 Task: Look for space in Victoriaville, Canada from 1st June, 2023 to 9th June, 2023 for 4 adults in price range Rs.6000 to Rs.12000. Place can be entire place with 2 bedrooms having 2 beds and 2 bathrooms. Property type can be house, flat, guest house. Booking option can be shelf check-in. Required host language is English.
Action: Mouse moved to (389, 78)
Screenshot: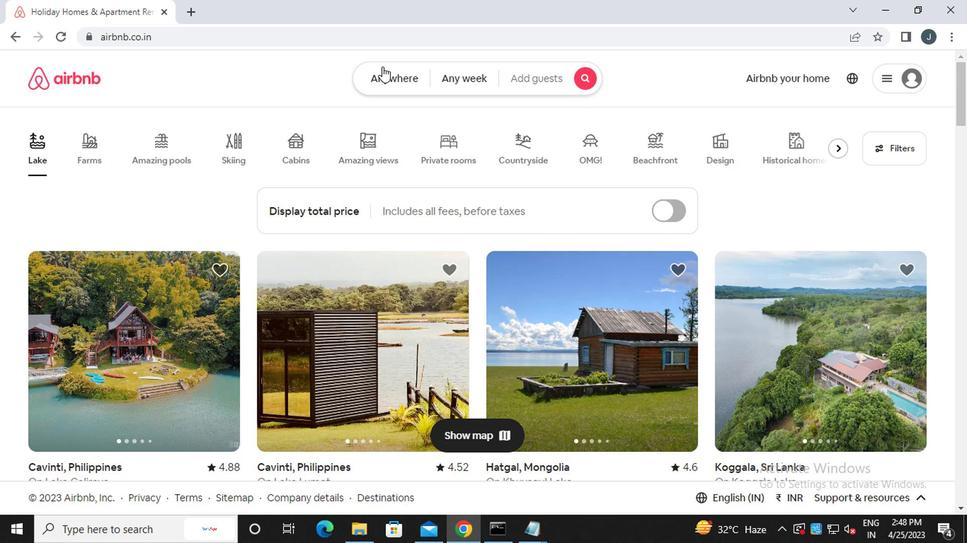 
Action: Mouse pressed left at (389, 78)
Screenshot: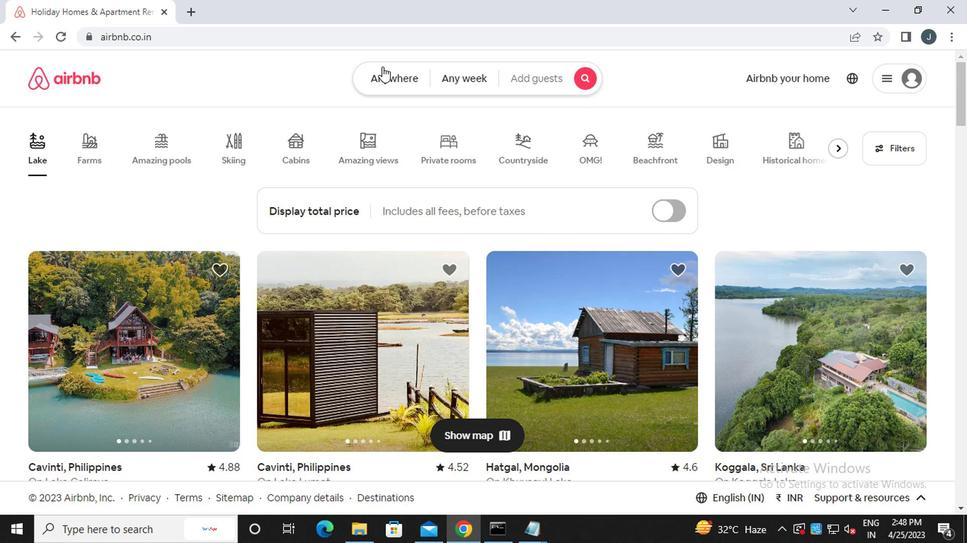 
Action: Mouse moved to (243, 136)
Screenshot: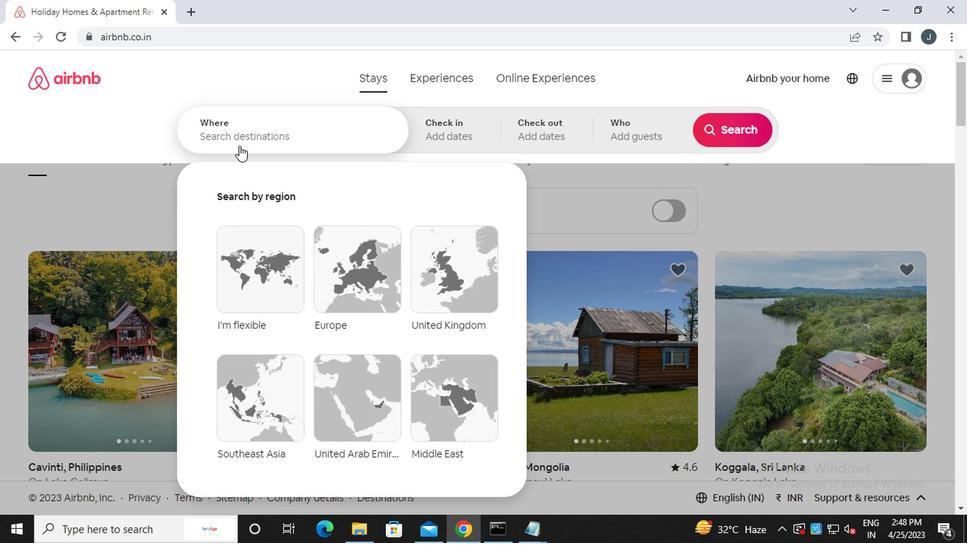 
Action: Mouse pressed left at (243, 136)
Screenshot: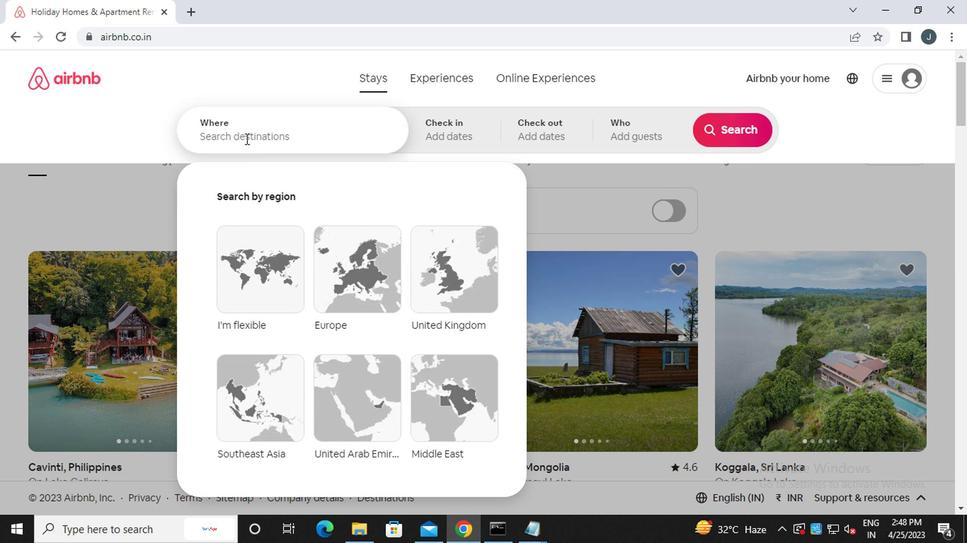 
Action: Key pressed v<Key.caps_lock>c<Key.backspace>ictoriaville,<Key.caps_lock>c<Key.caps_lock>anada
Screenshot: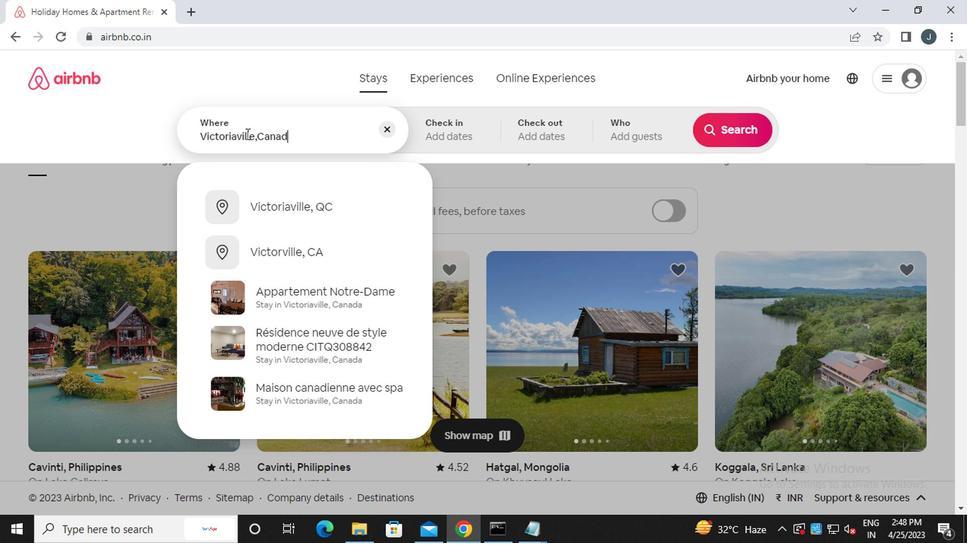 
Action: Mouse moved to (463, 139)
Screenshot: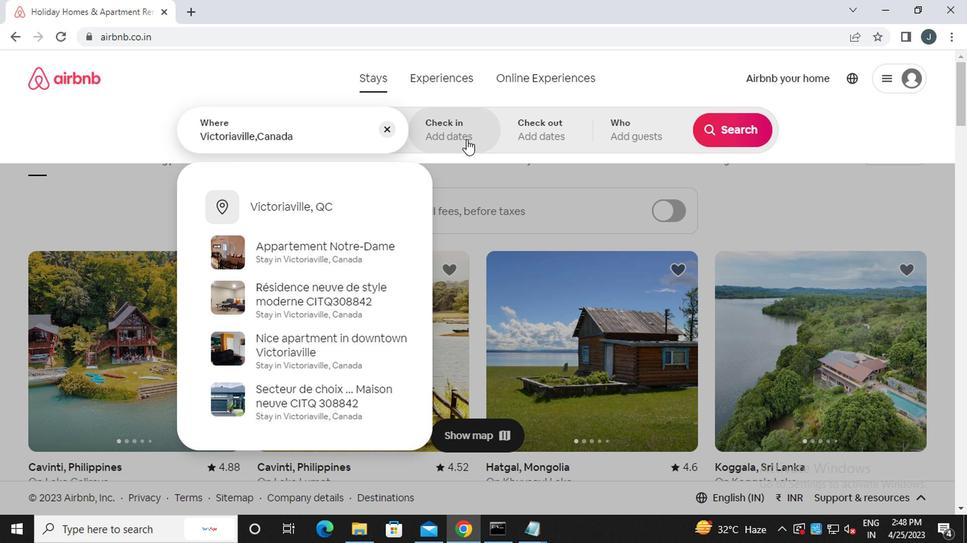 
Action: Mouse pressed left at (463, 139)
Screenshot: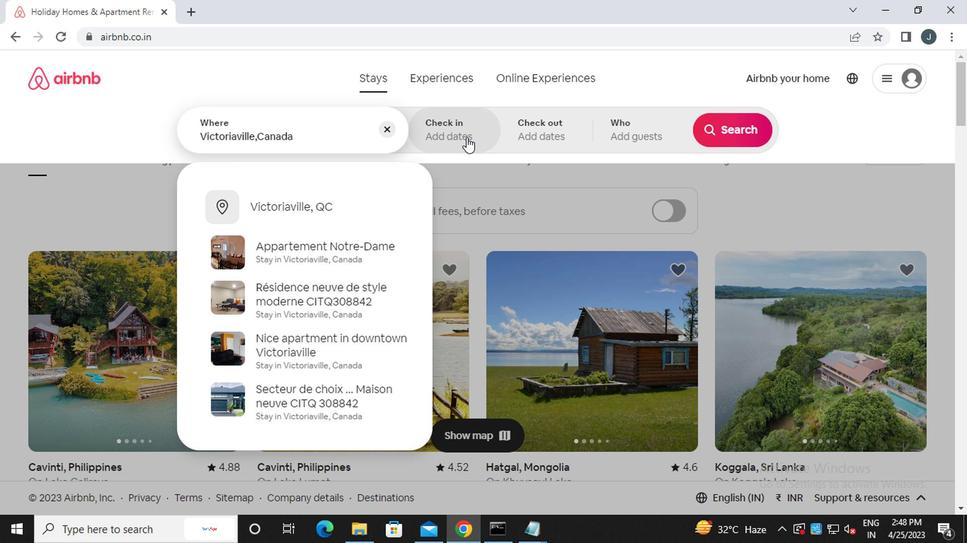 
Action: Mouse moved to (724, 243)
Screenshot: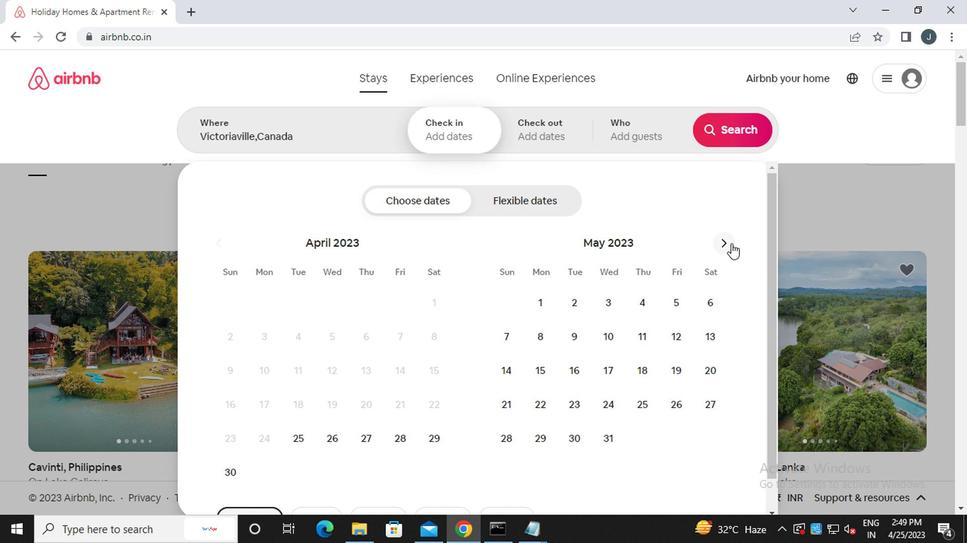 
Action: Mouse pressed left at (724, 243)
Screenshot: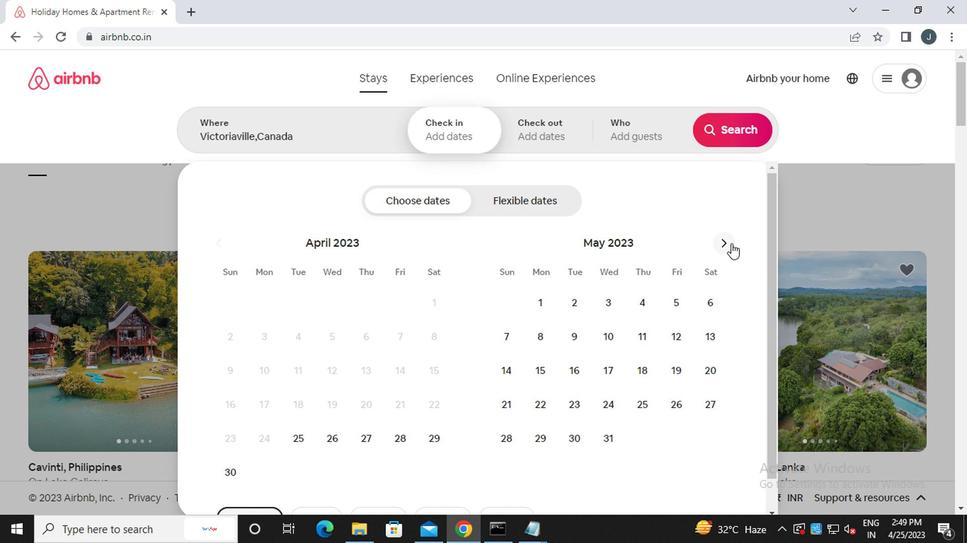 
Action: Mouse moved to (646, 296)
Screenshot: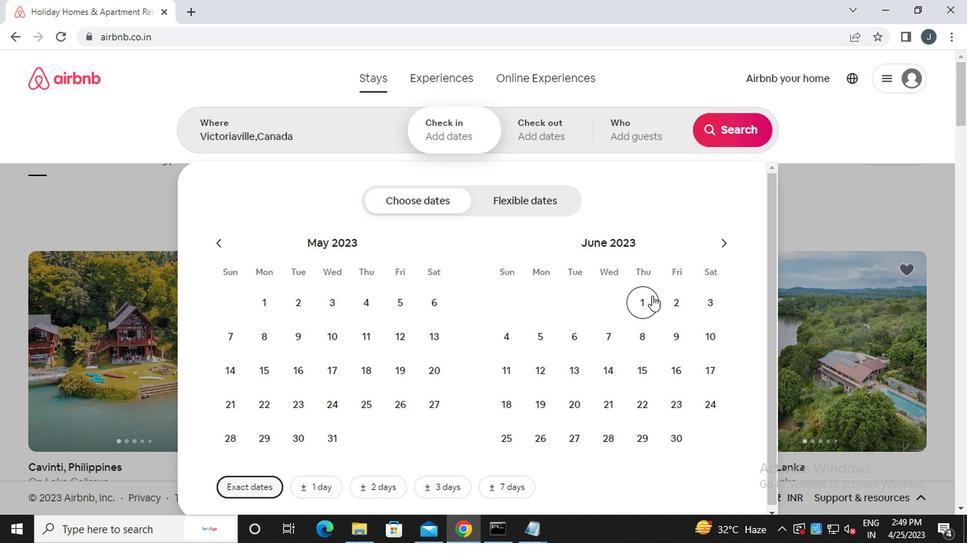
Action: Mouse pressed left at (646, 296)
Screenshot: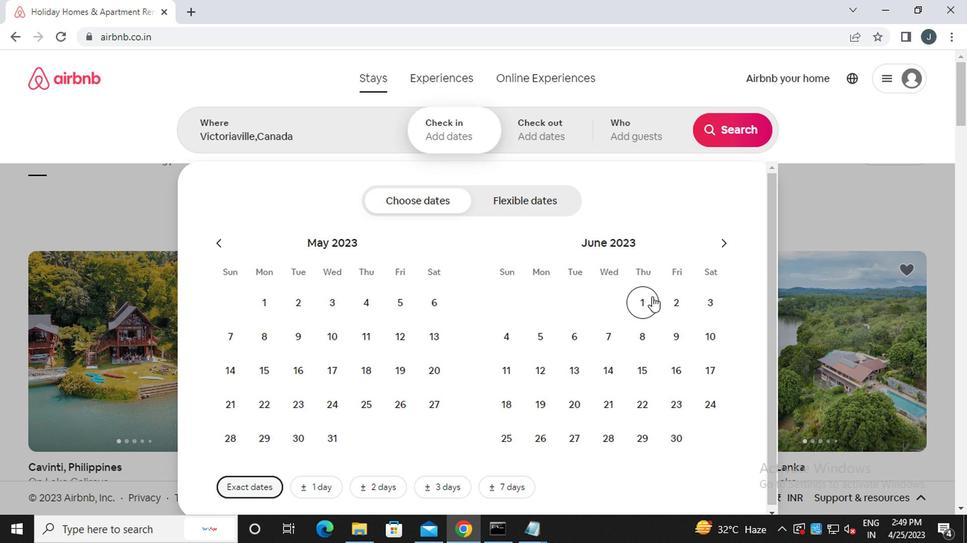
Action: Mouse moved to (673, 325)
Screenshot: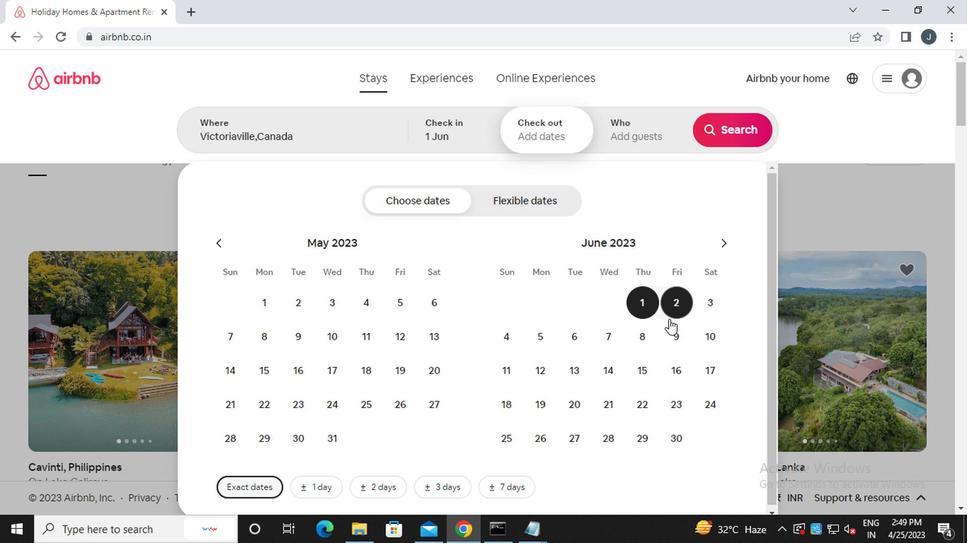 
Action: Mouse pressed left at (673, 325)
Screenshot: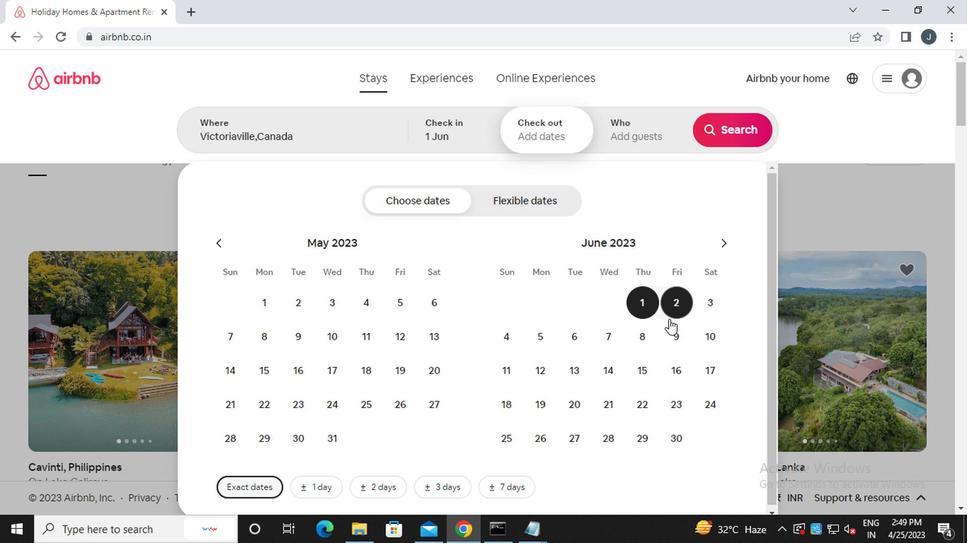 
Action: Mouse moved to (633, 135)
Screenshot: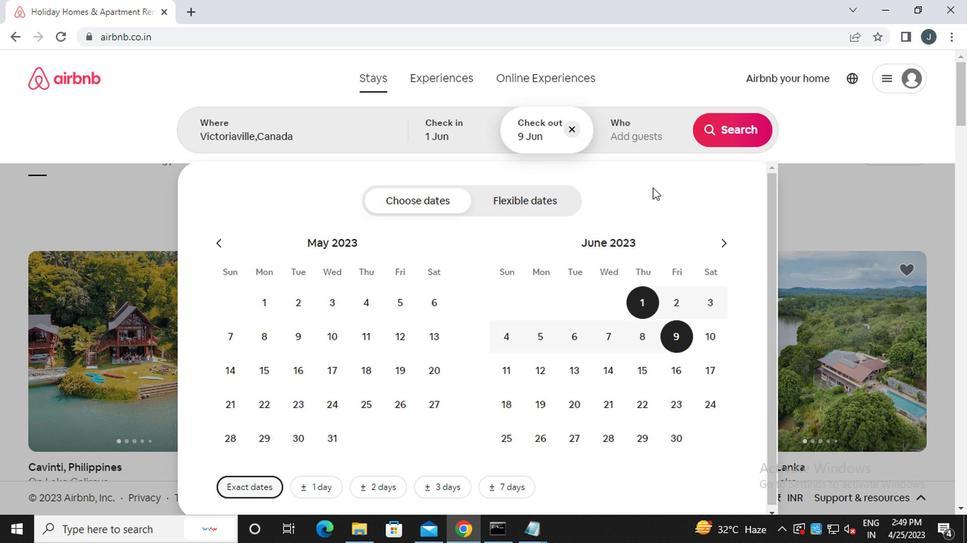 
Action: Mouse pressed left at (633, 135)
Screenshot: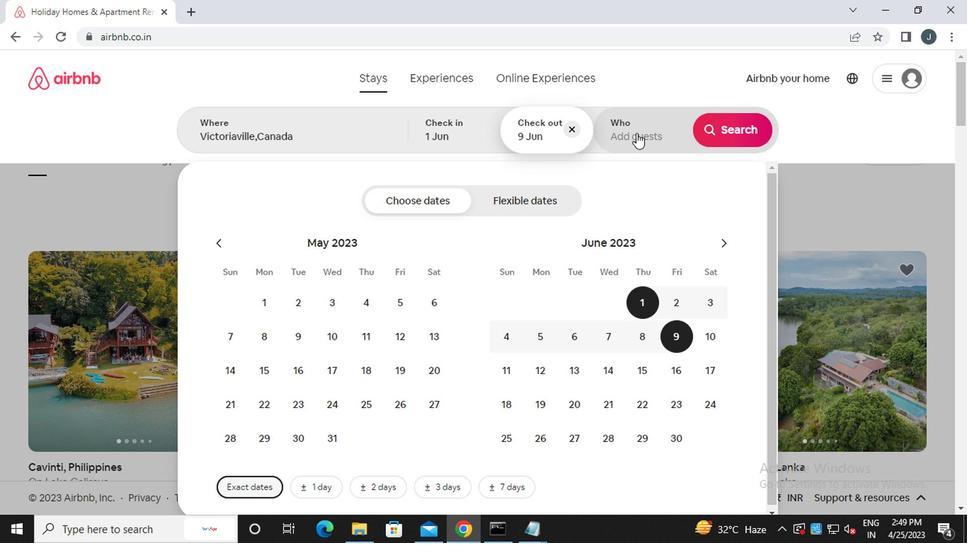 
Action: Mouse moved to (731, 203)
Screenshot: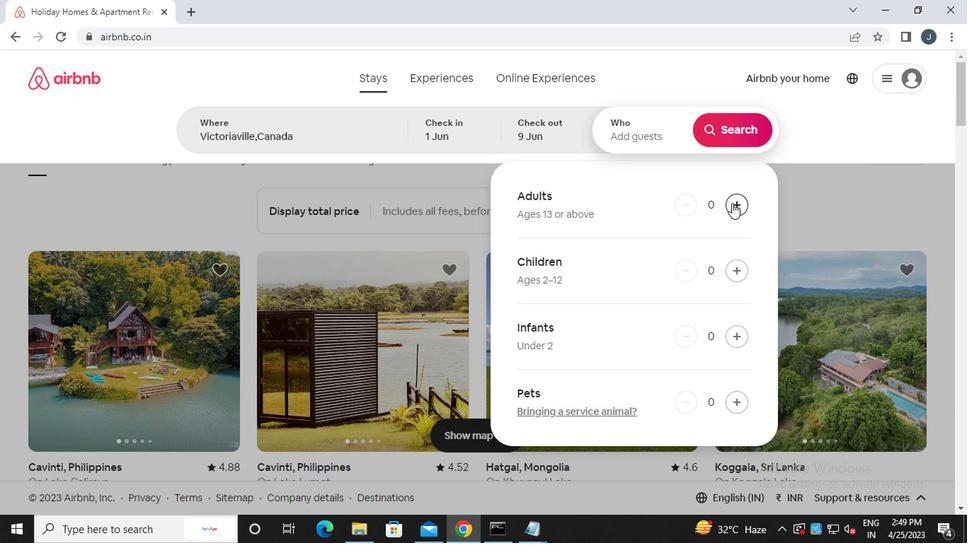 
Action: Mouse pressed left at (731, 203)
Screenshot: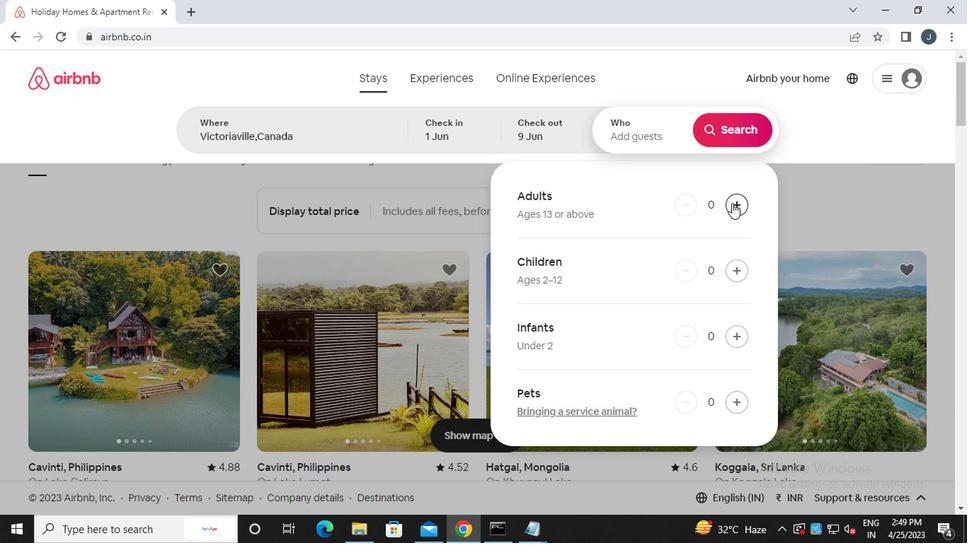 
Action: Mouse pressed left at (731, 203)
Screenshot: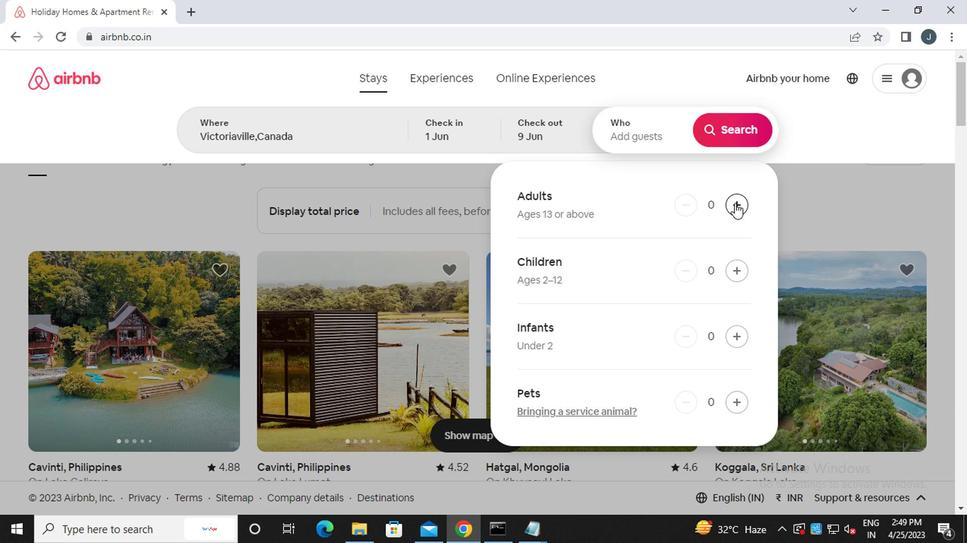 
Action: Mouse pressed left at (731, 203)
Screenshot: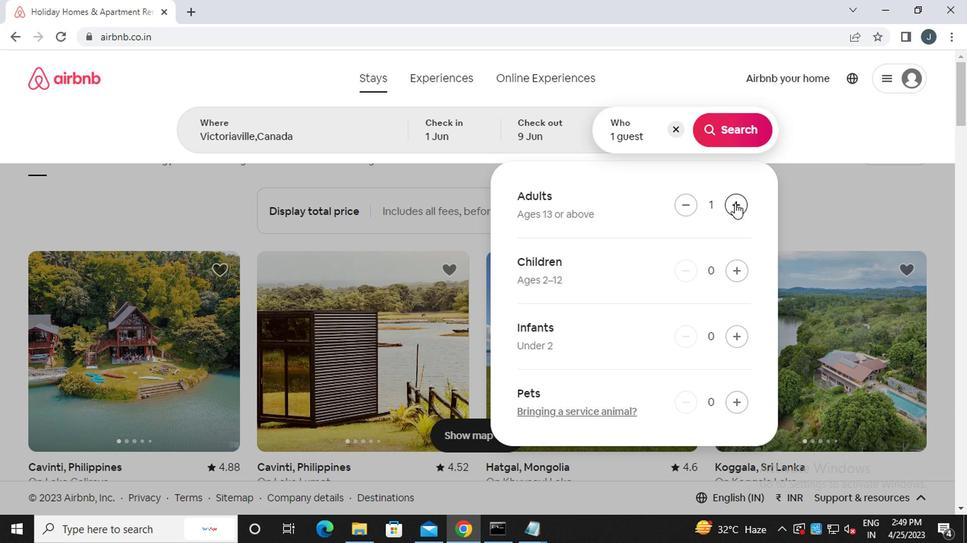 
Action: Mouse moved to (732, 203)
Screenshot: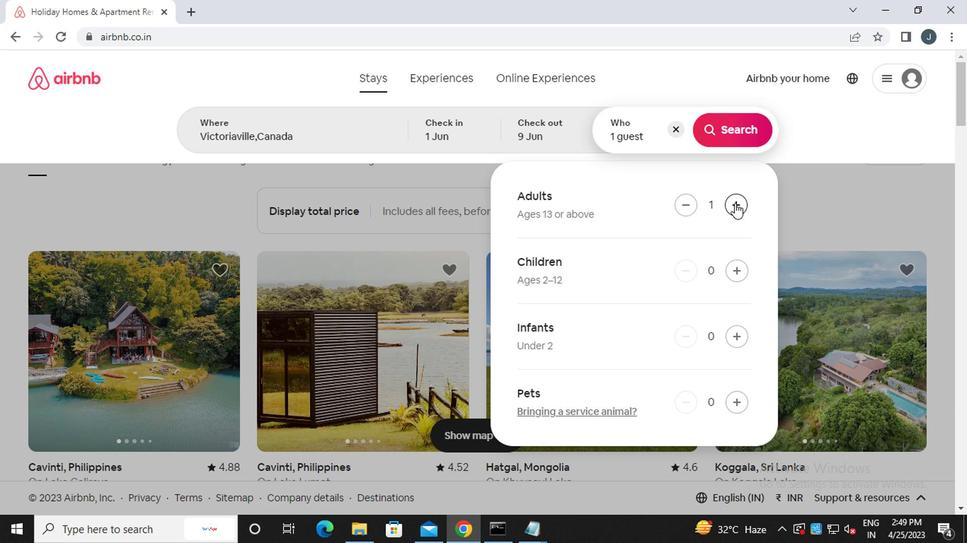 
Action: Mouse pressed left at (732, 203)
Screenshot: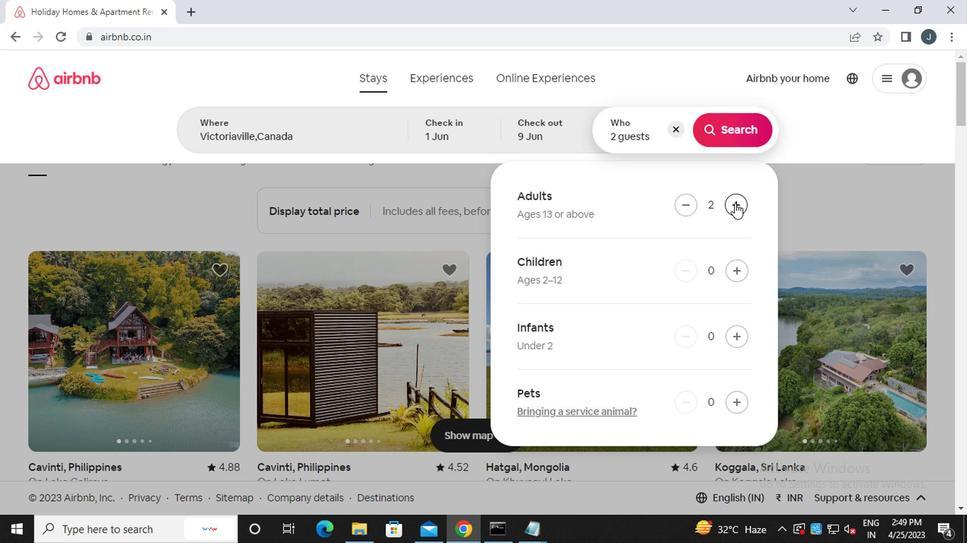 
Action: Mouse moved to (737, 137)
Screenshot: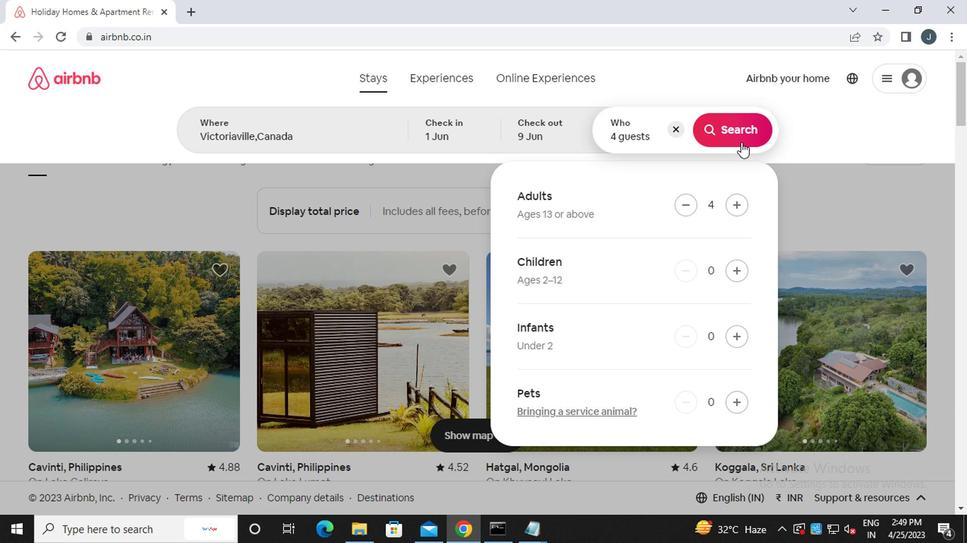 
Action: Mouse pressed left at (737, 137)
Screenshot: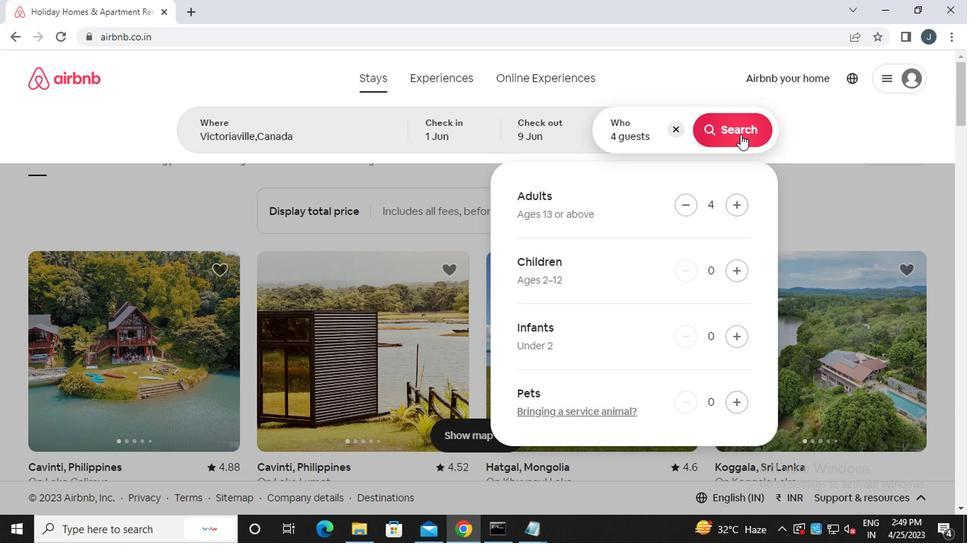 
Action: Mouse moved to (912, 132)
Screenshot: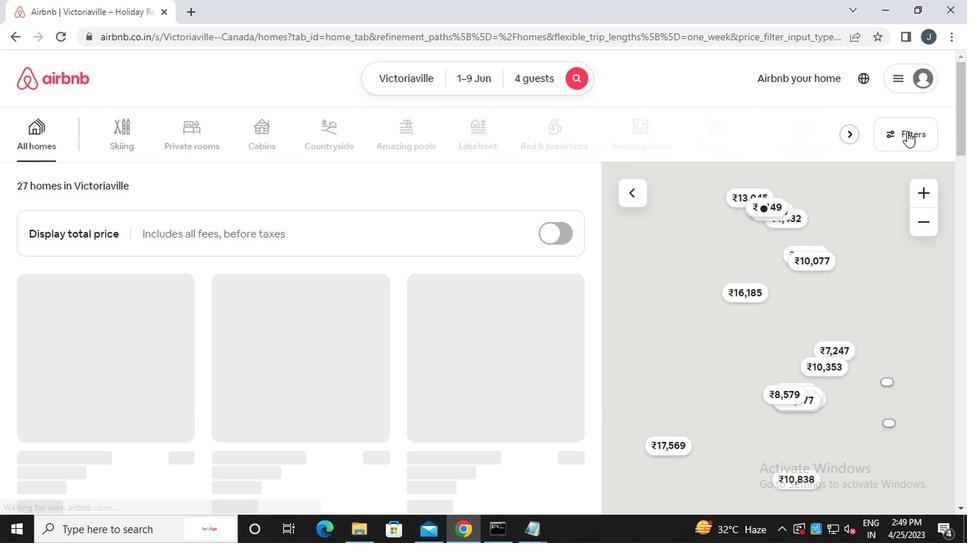 
Action: Mouse pressed left at (912, 132)
Screenshot: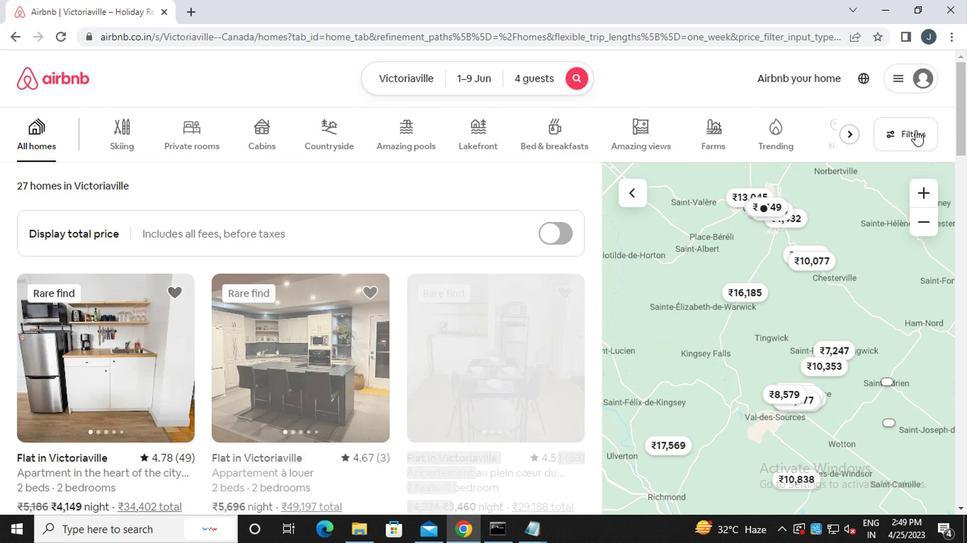 
Action: Mouse moved to (323, 308)
Screenshot: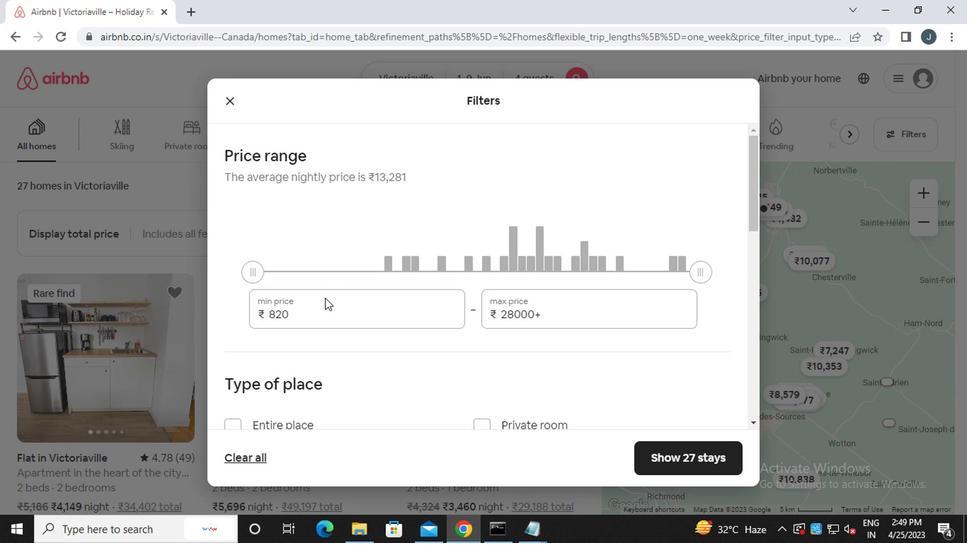 
Action: Mouse pressed left at (323, 308)
Screenshot: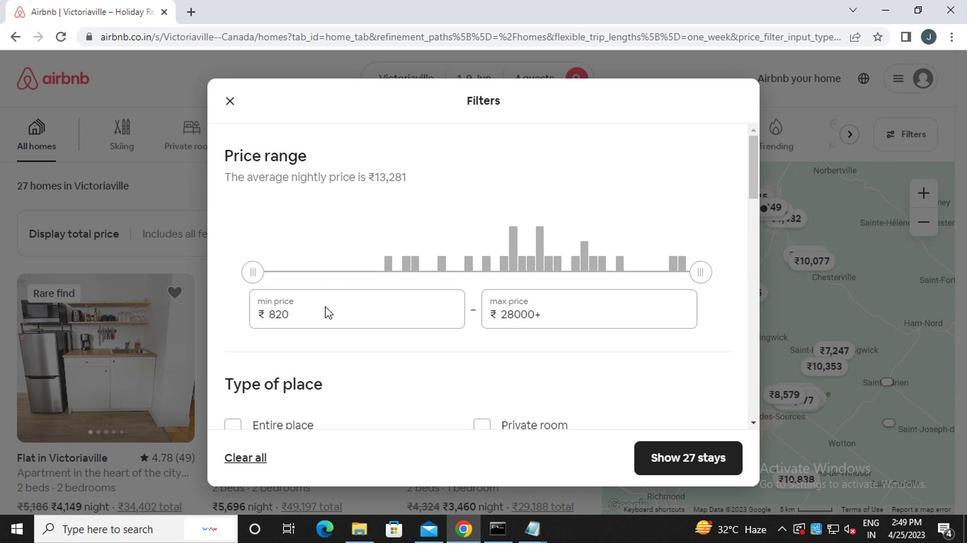
Action: Mouse moved to (315, 295)
Screenshot: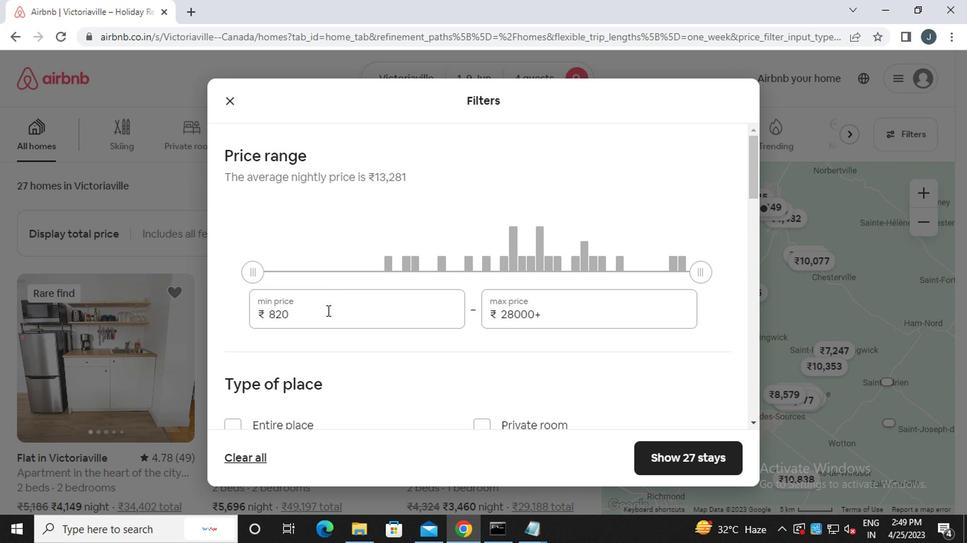 
Action: Key pressed <Key.backspace><Key.backspace><Key.backspace><<102>><<96>><<96>><<96>>
Screenshot: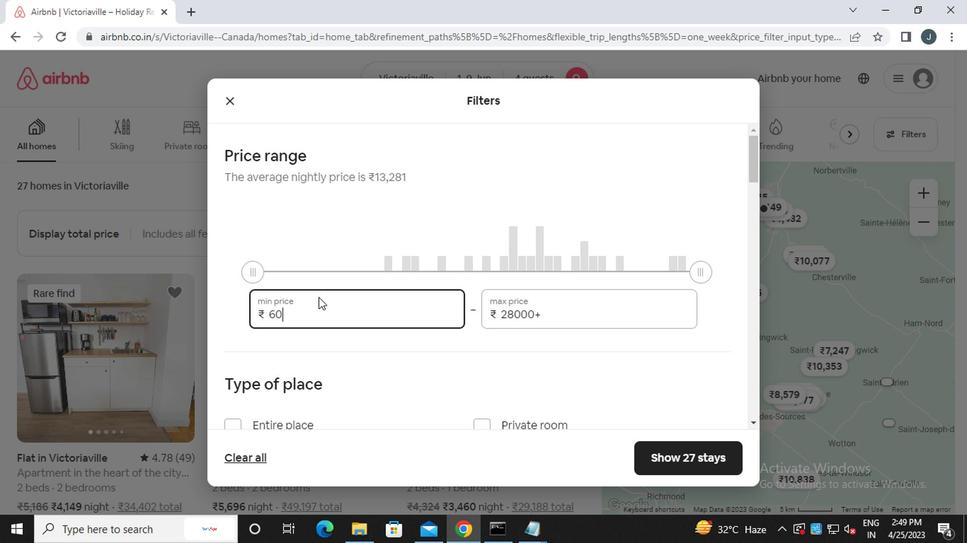 
Action: Mouse moved to (569, 315)
Screenshot: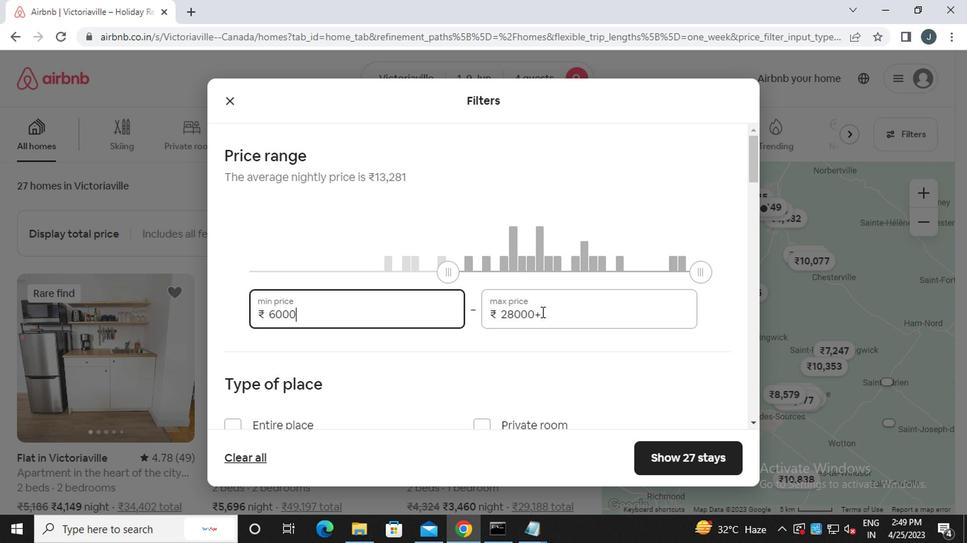 
Action: Mouse pressed left at (569, 315)
Screenshot: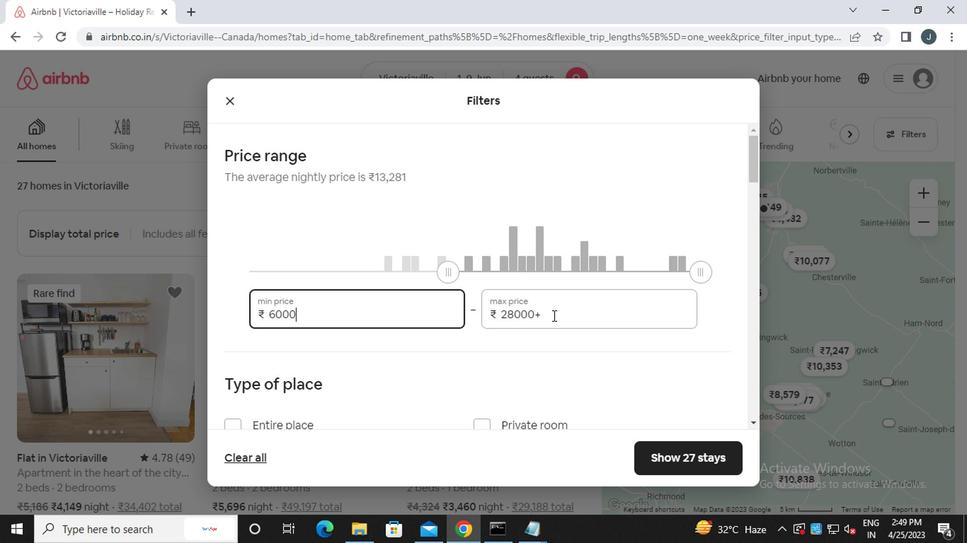 
Action: Mouse moved to (556, 305)
Screenshot: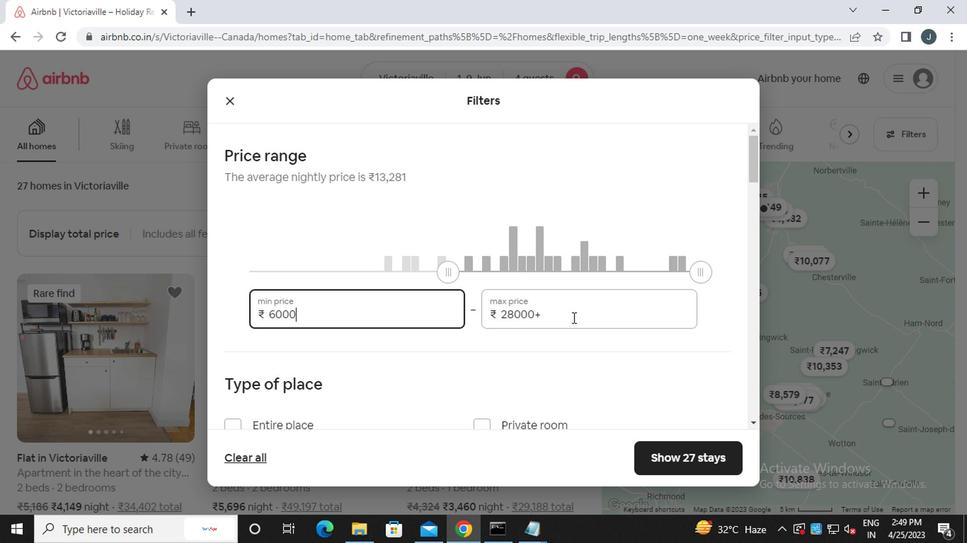 
Action: Key pressed <Key.backspace><Key.backspace><Key.backspace><Key.backspace><Key.backspace><Key.backspace><Key.backspace><Key.backspace><Key.backspace><Key.backspace><<97>><<98>><<96>><<96>><<96>>
Screenshot: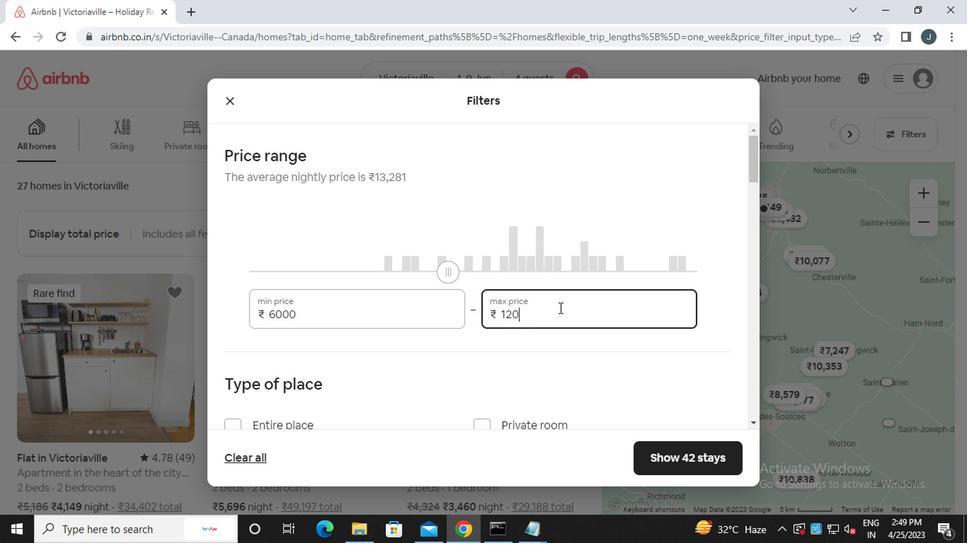 
Action: Mouse moved to (536, 309)
Screenshot: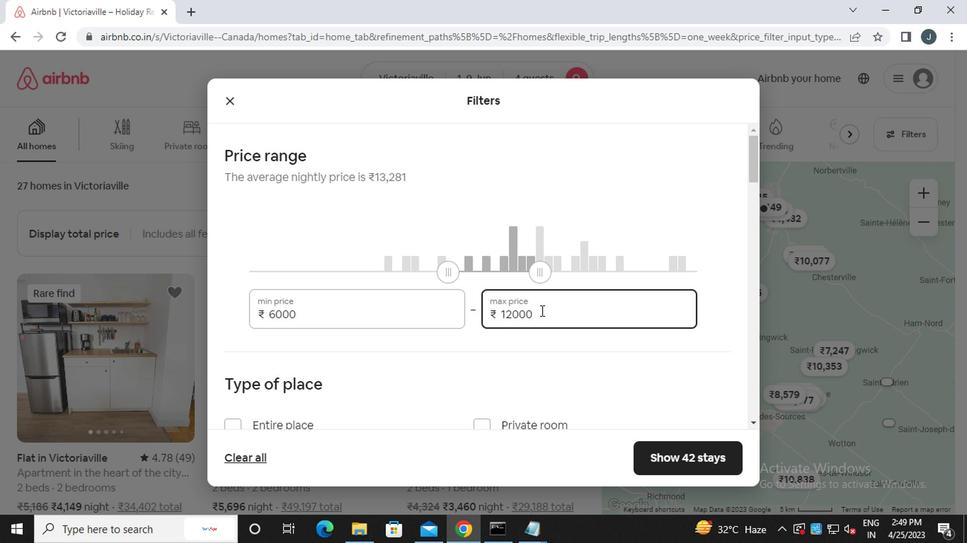 
Action: Mouse scrolled (536, 308) with delta (0, 0)
Screenshot: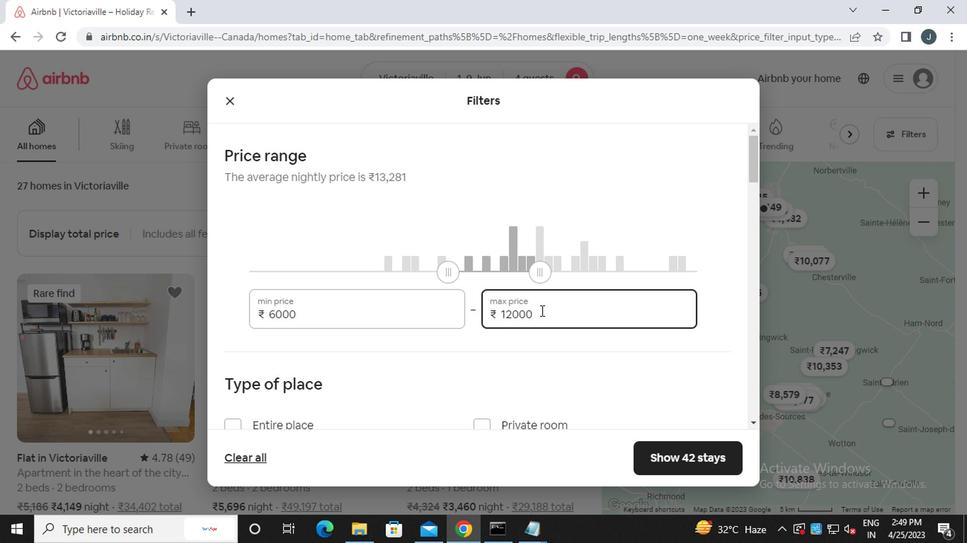 
Action: Mouse moved to (534, 309)
Screenshot: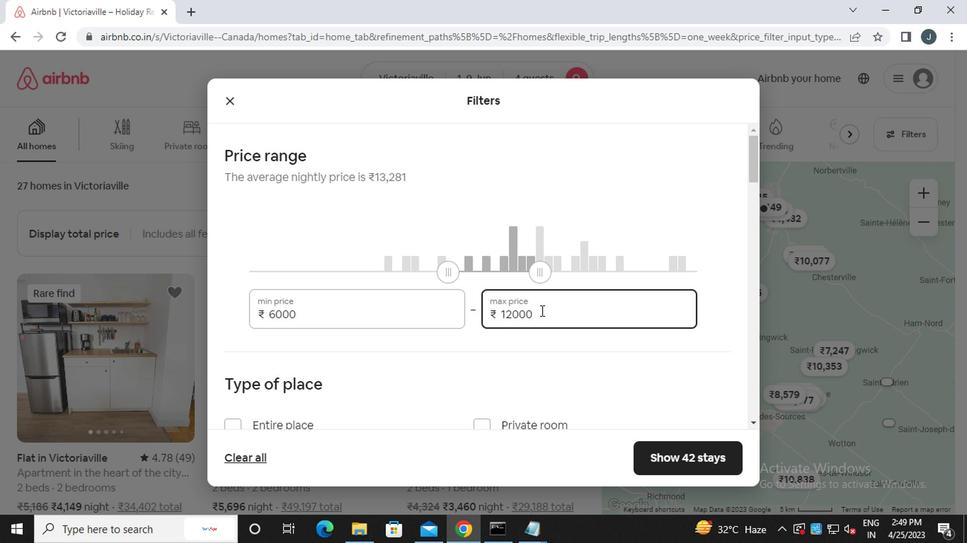 
Action: Mouse scrolled (534, 309) with delta (0, 0)
Screenshot: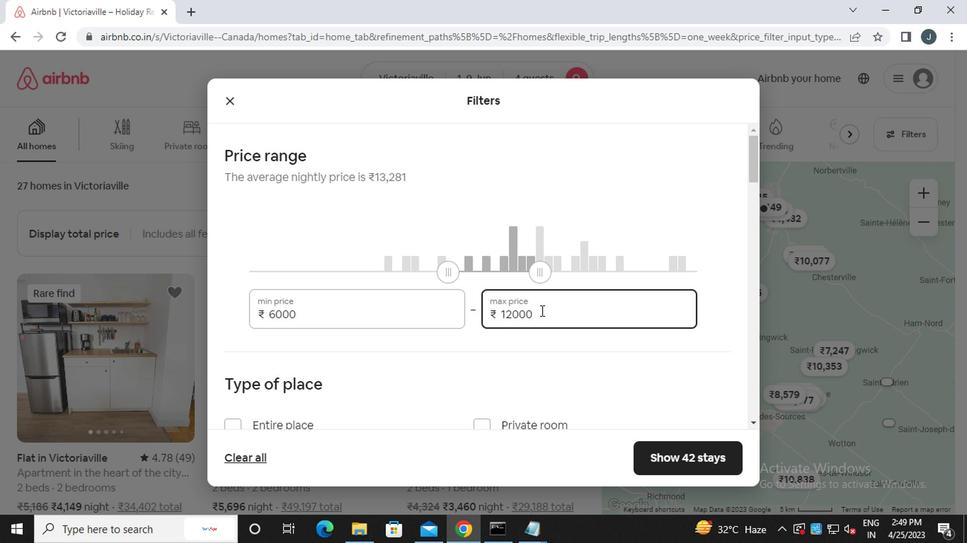 
Action: Mouse moved to (227, 284)
Screenshot: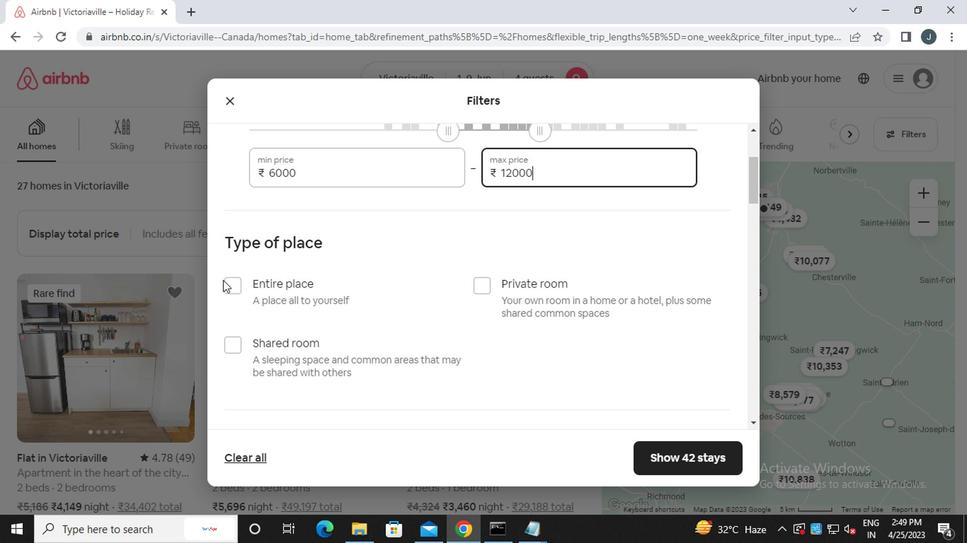 
Action: Mouse pressed left at (227, 284)
Screenshot: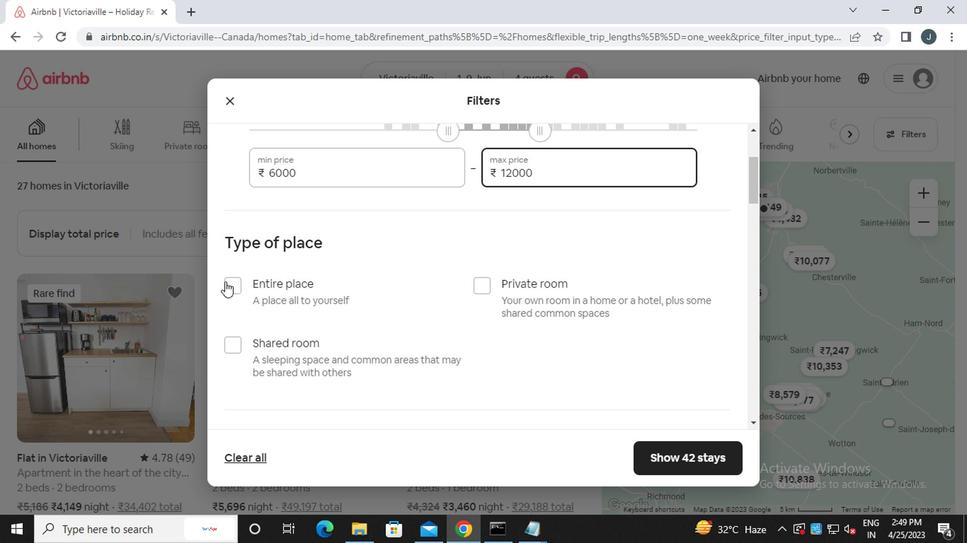 
Action: Mouse moved to (301, 279)
Screenshot: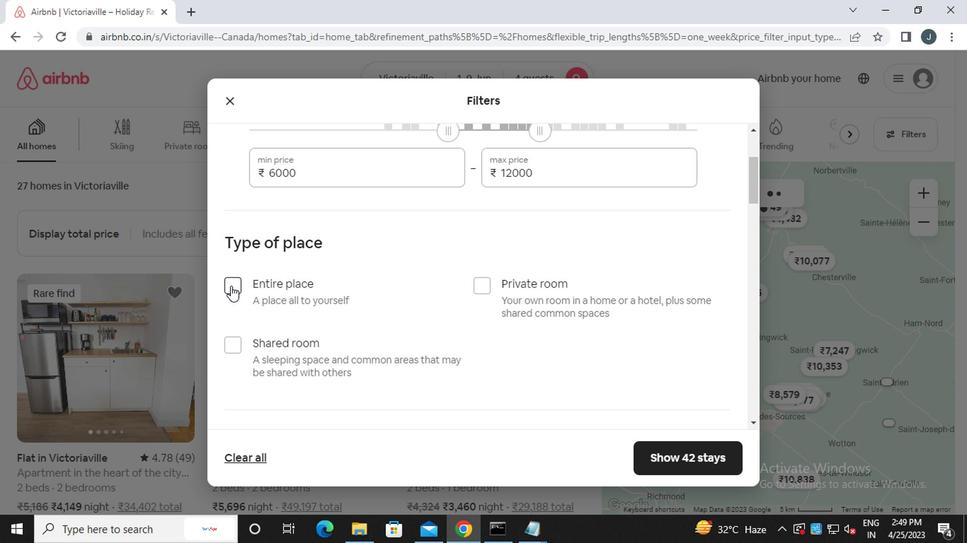 
Action: Mouse scrolled (301, 278) with delta (0, 0)
Screenshot: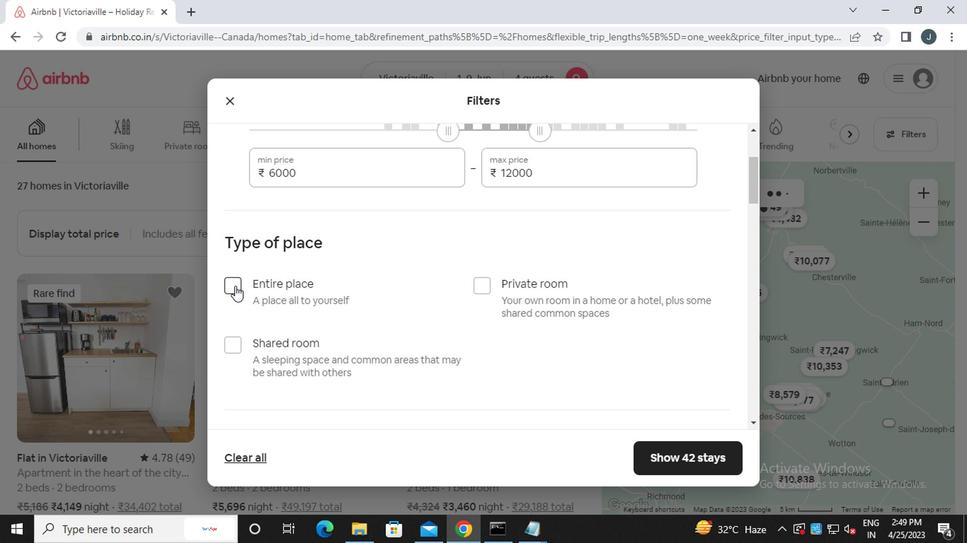 
Action: Mouse scrolled (301, 278) with delta (0, 0)
Screenshot: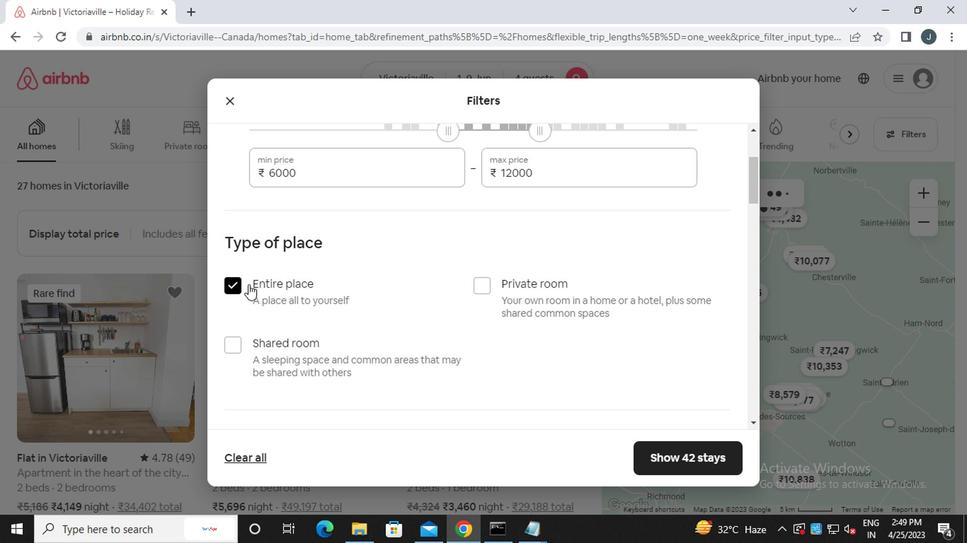 
Action: Mouse scrolled (301, 278) with delta (0, 0)
Screenshot: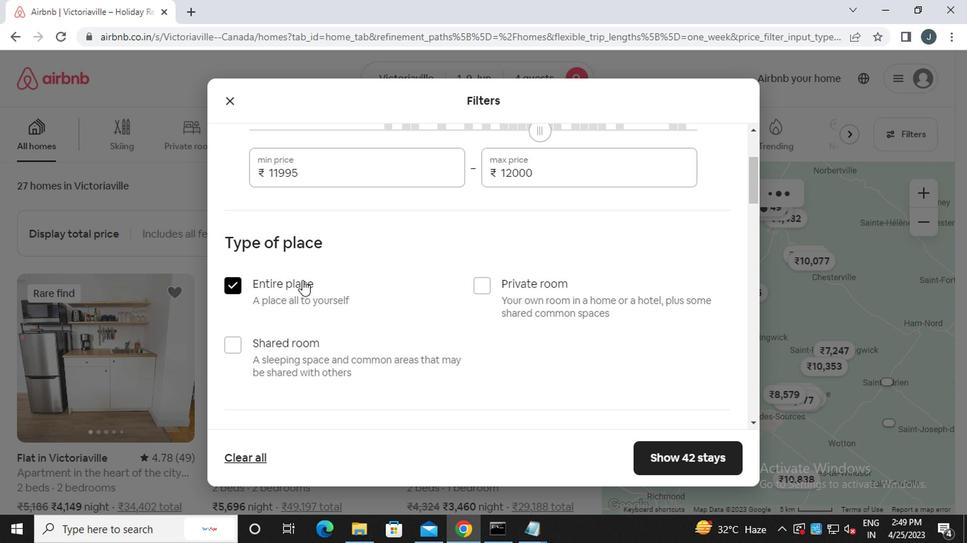 
Action: Mouse scrolled (301, 278) with delta (0, 0)
Screenshot: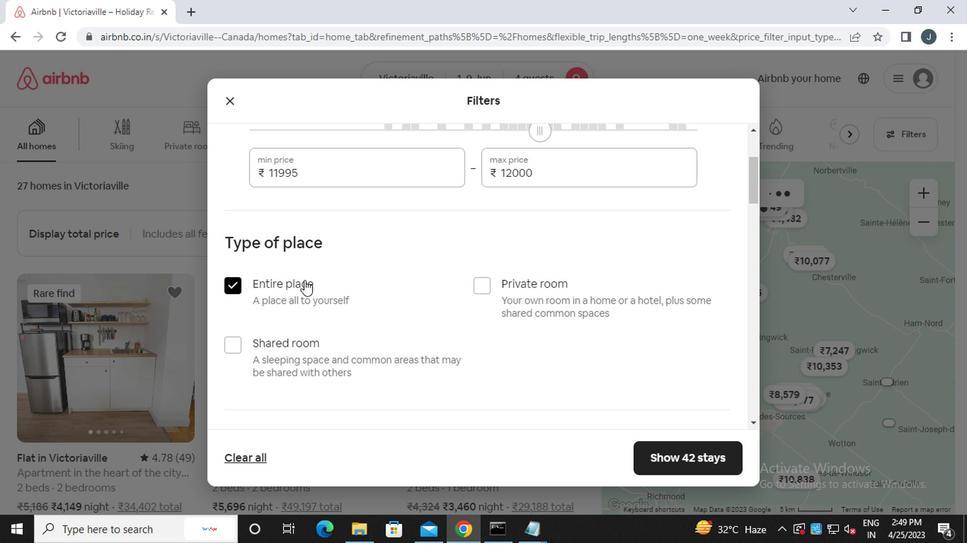 
Action: Mouse moved to (355, 239)
Screenshot: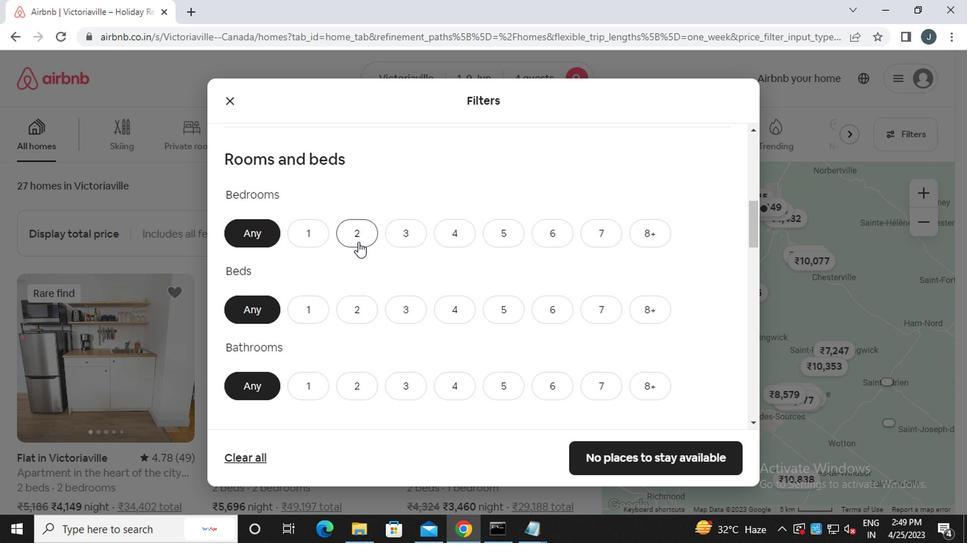 
Action: Mouse pressed left at (355, 239)
Screenshot: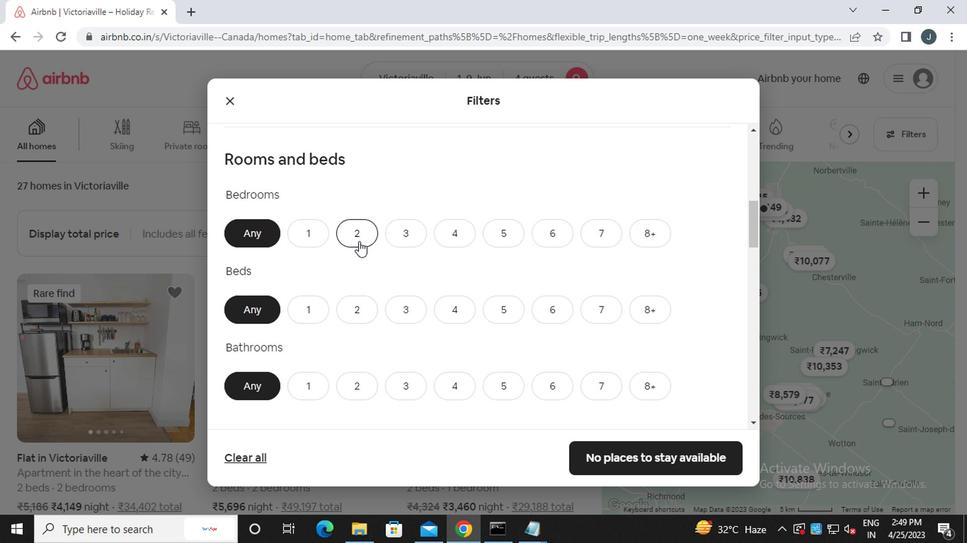 
Action: Mouse moved to (361, 299)
Screenshot: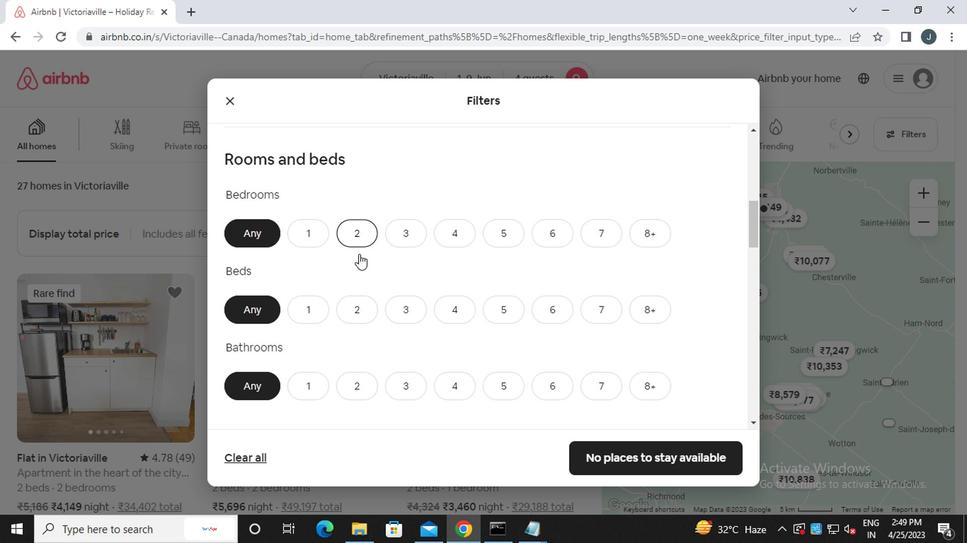 
Action: Mouse pressed left at (361, 299)
Screenshot: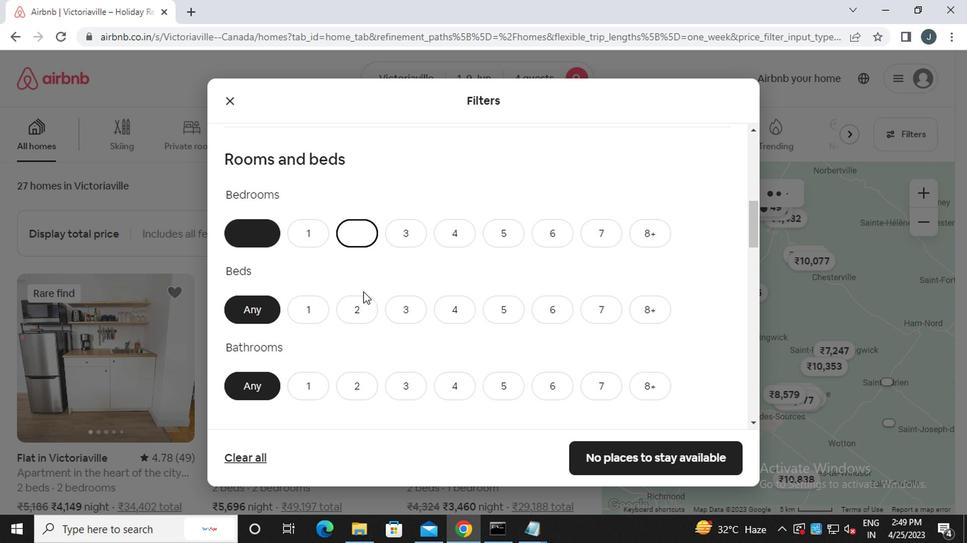
Action: Mouse moved to (357, 369)
Screenshot: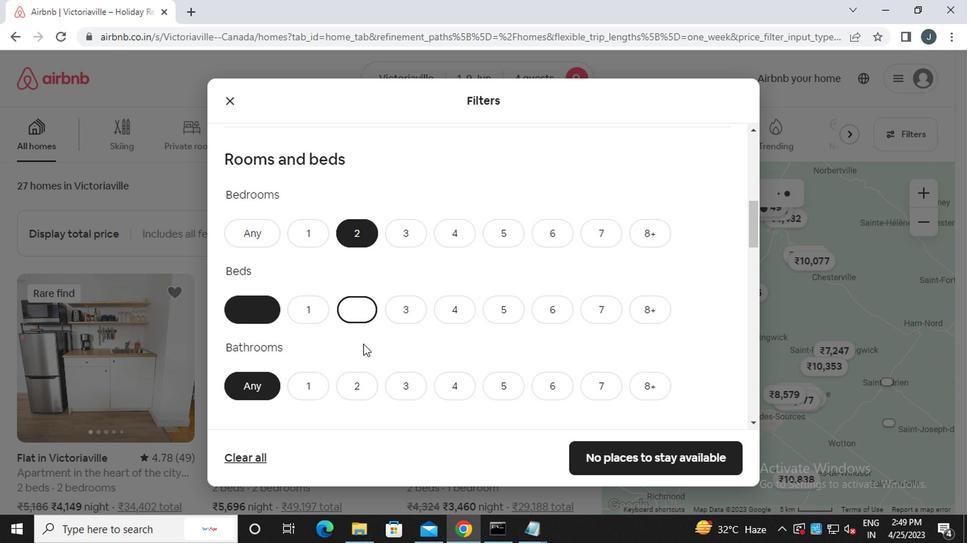 
Action: Mouse pressed left at (357, 369)
Screenshot: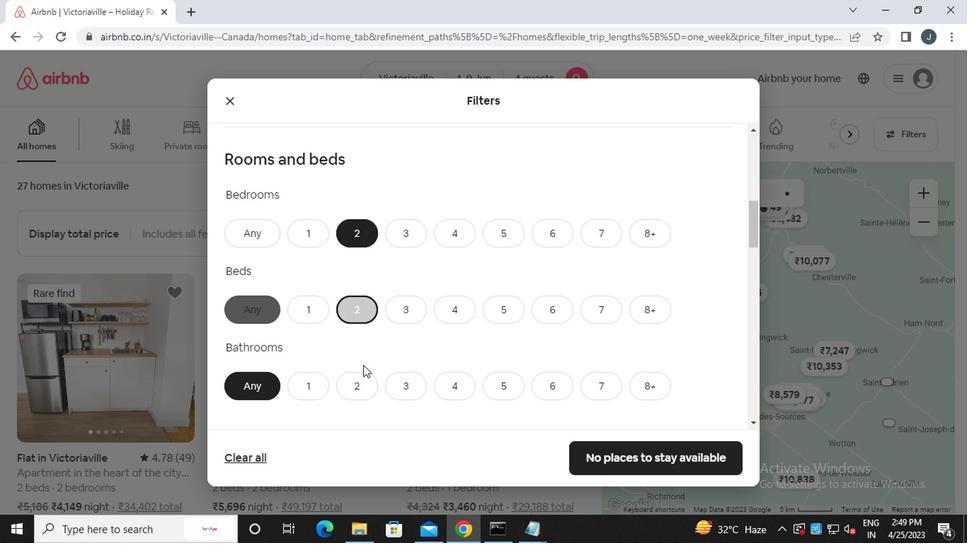 
Action: Mouse moved to (366, 381)
Screenshot: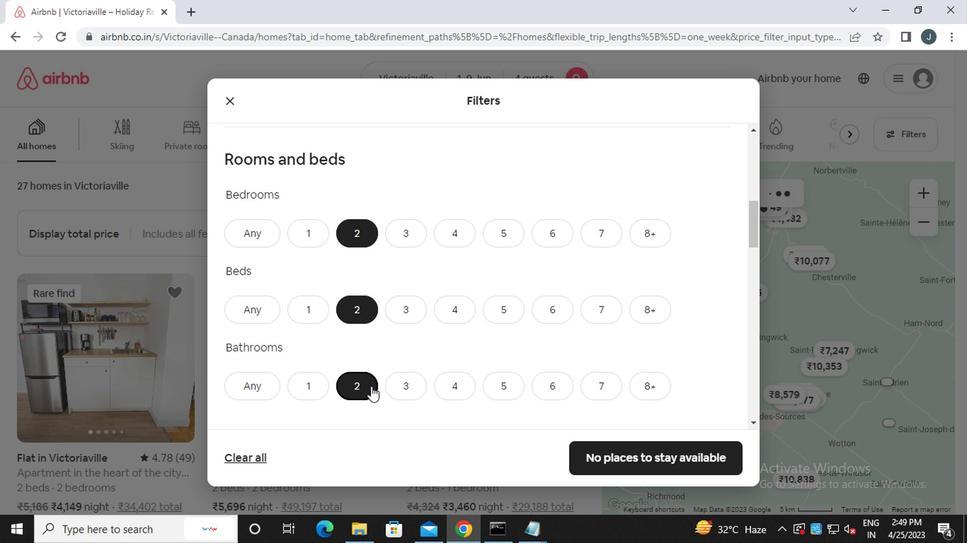 
Action: Mouse scrolled (366, 380) with delta (0, -1)
Screenshot: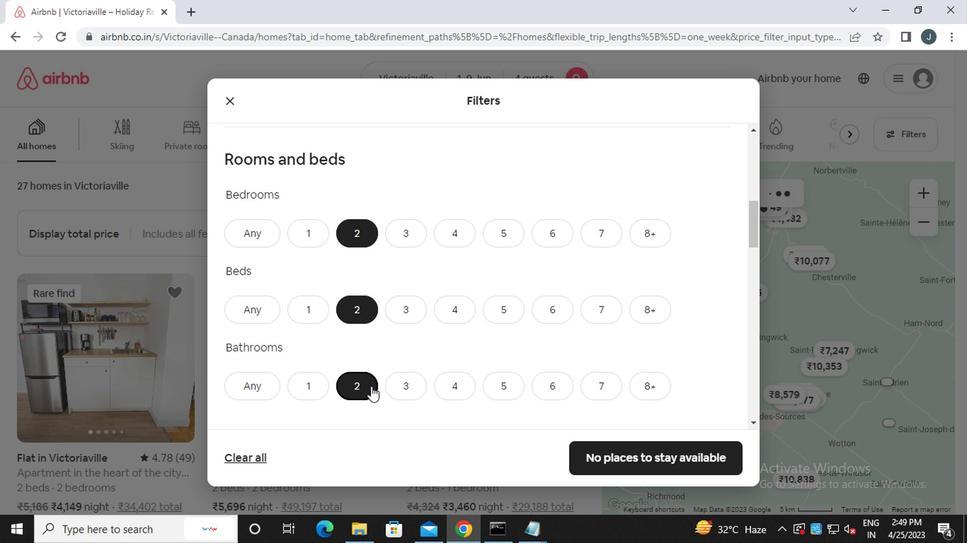 
Action: Mouse moved to (365, 380)
Screenshot: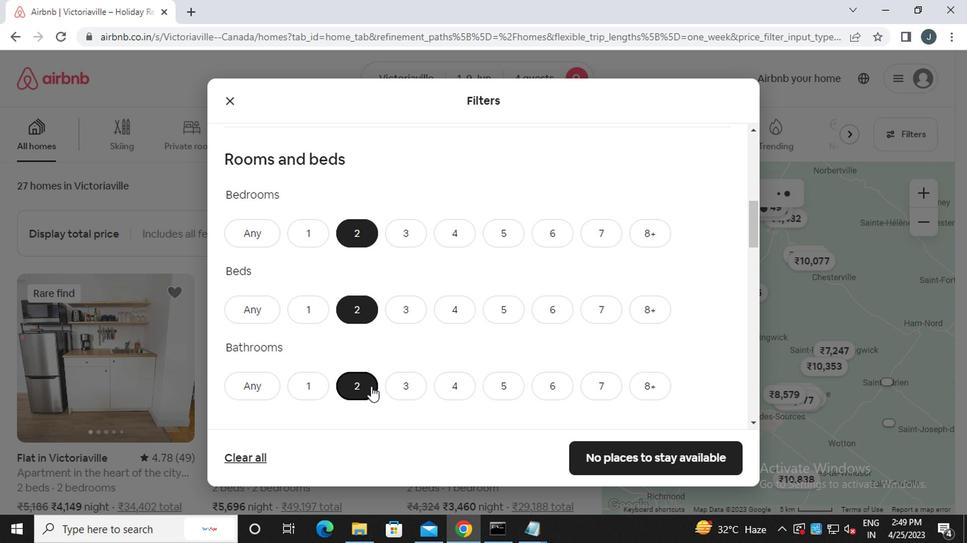 
Action: Mouse scrolled (365, 379) with delta (0, 0)
Screenshot: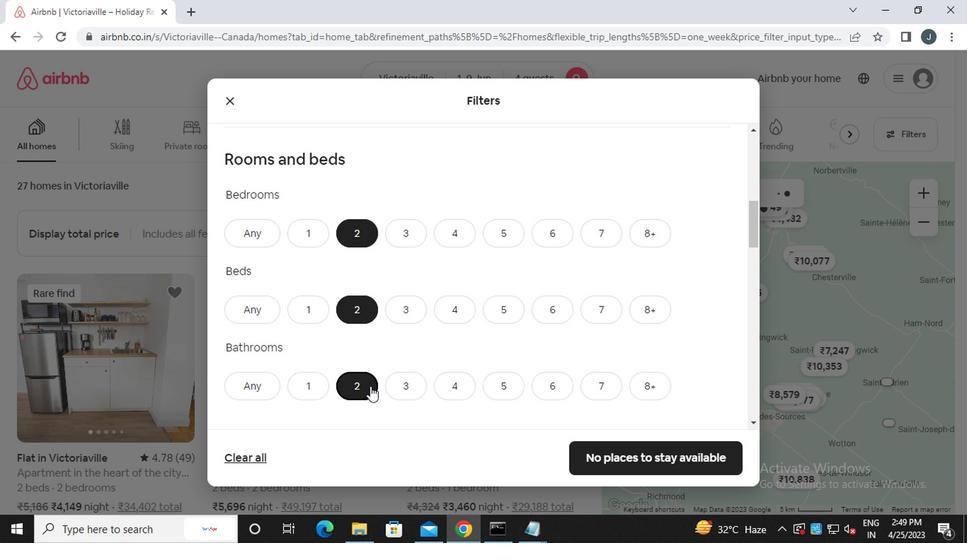 
Action: Mouse moved to (364, 379)
Screenshot: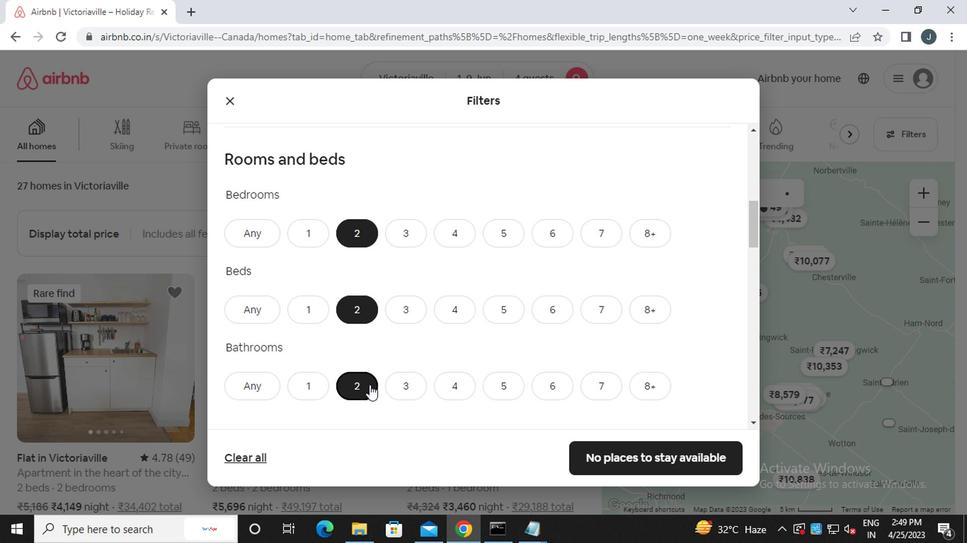 
Action: Mouse scrolled (364, 378) with delta (0, -1)
Screenshot: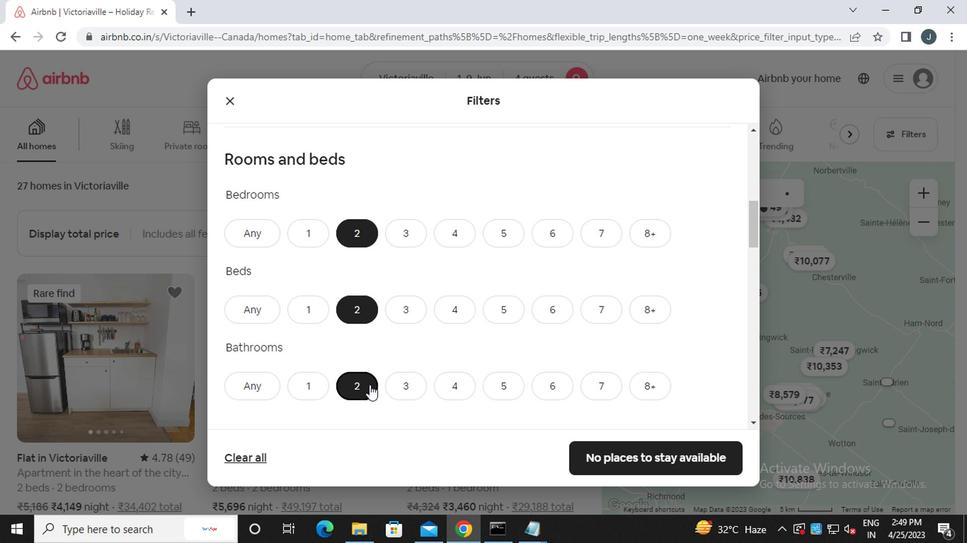 
Action: Mouse moved to (363, 379)
Screenshot: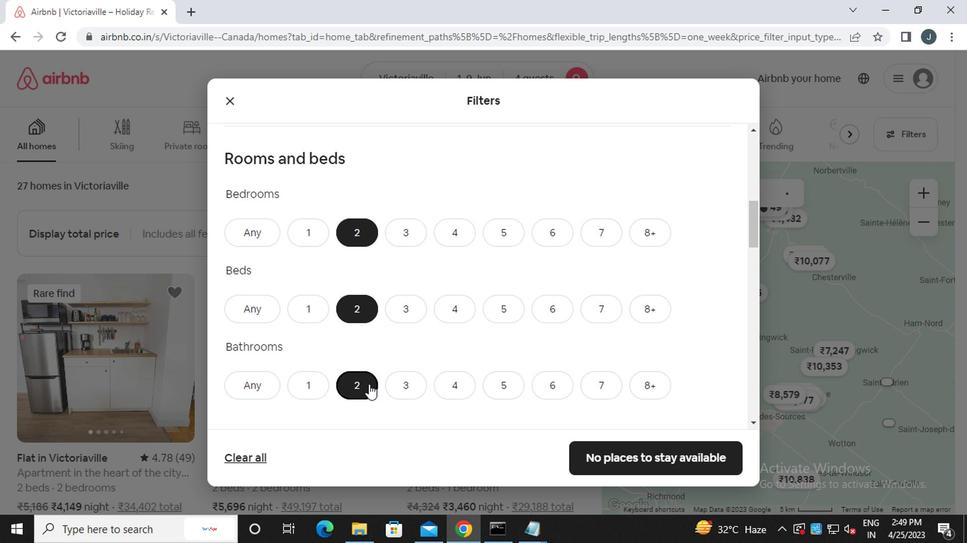 
Action: Mouse scrolled (363, 378) with delta (0, -1)
Screenshot: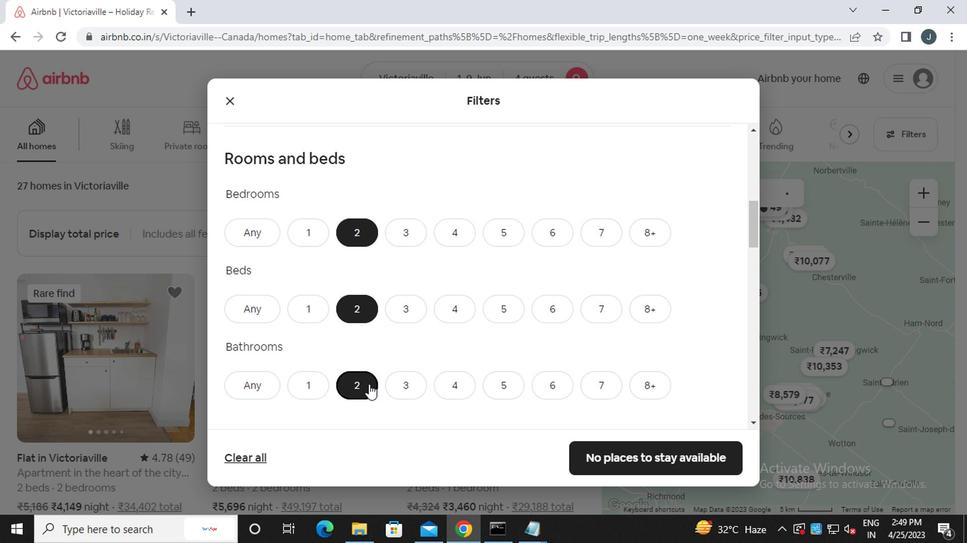 
Action: Mouse moved to (361, 378)
Screenshot: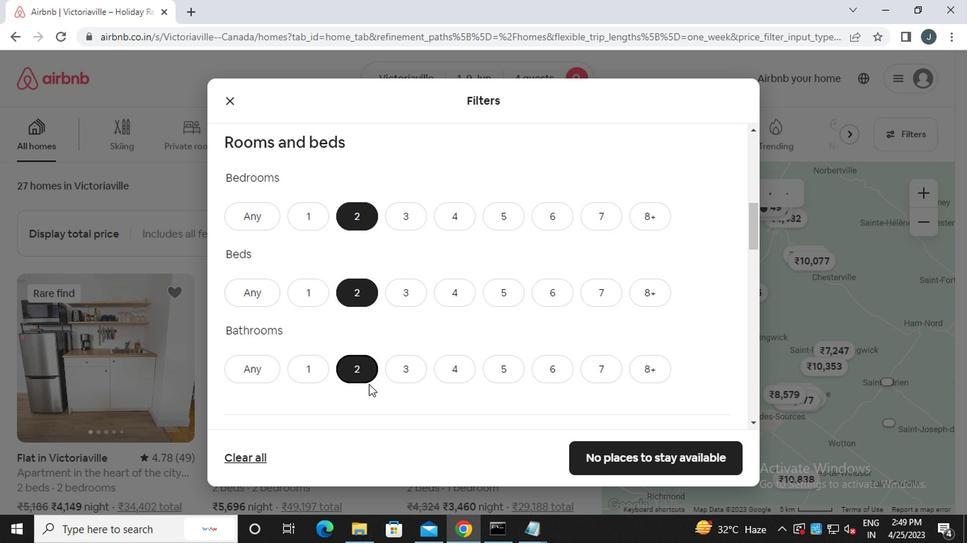 
Action: Mouse scrolled (361, 378) with delta (0, 0)
Screenshot: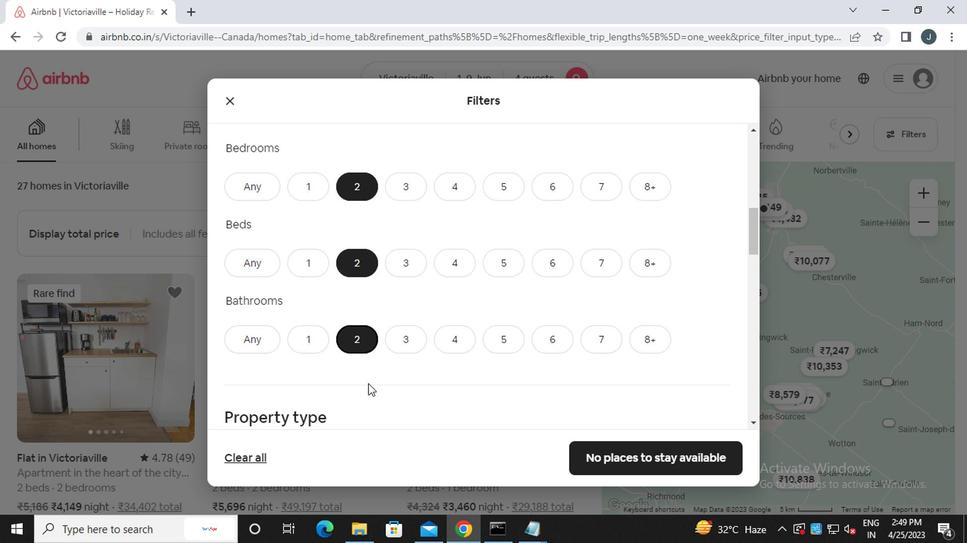 
Action: Mouse moved to (344, 378)
Screenshot: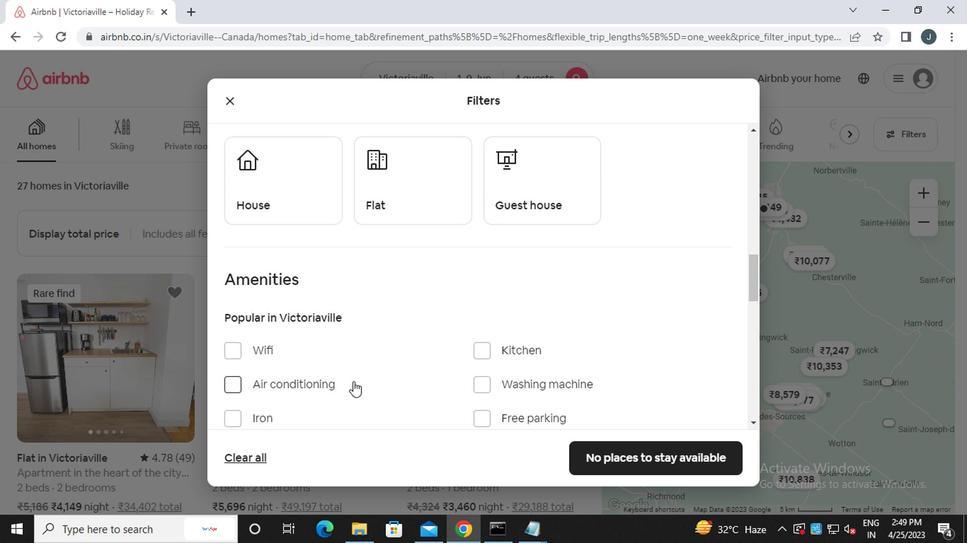 
Action: Mouse scrolled (344, 377) with delta (0, -1)
Screenshot: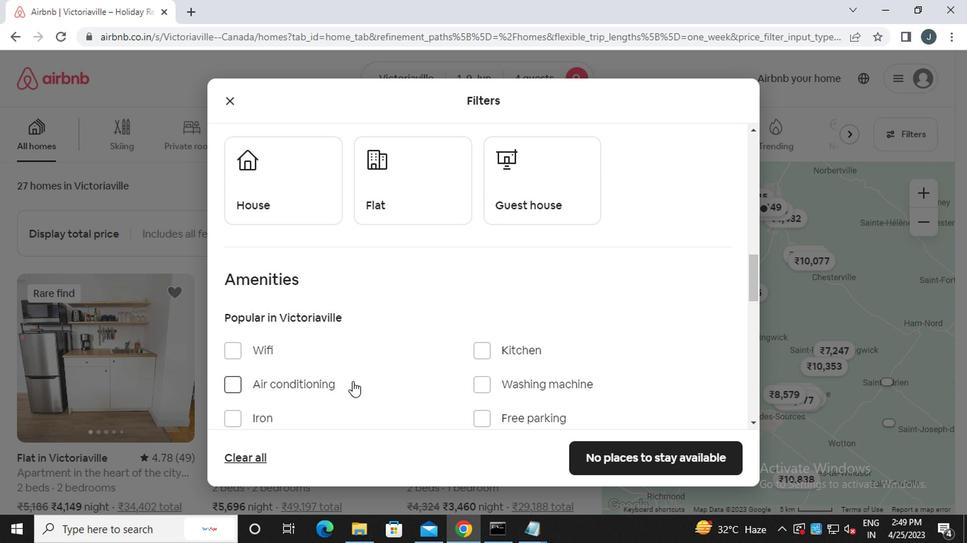 
Action: Mouse moved to (344, 378)
Screenshot: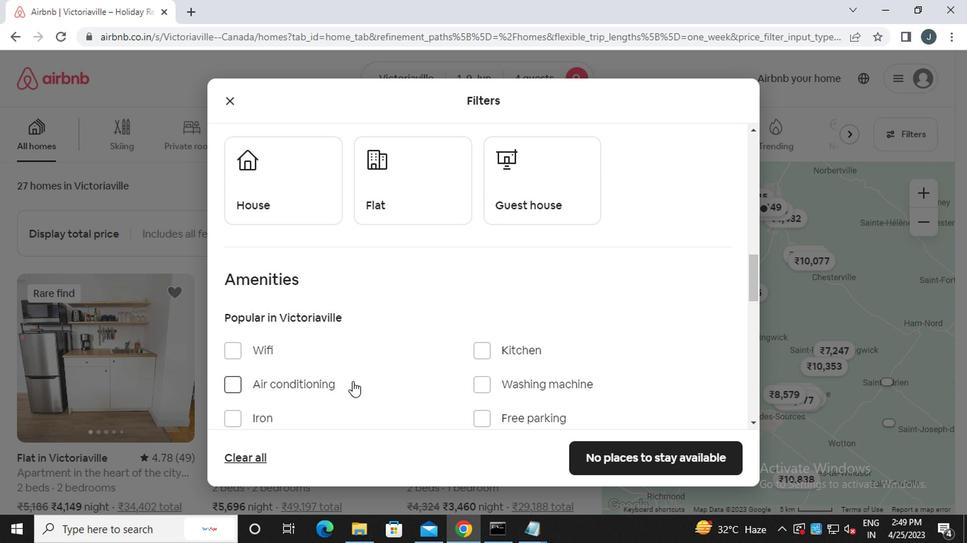 
Action: Mouse scrolled (344, 377) with delta (0, -1)
Screenshot: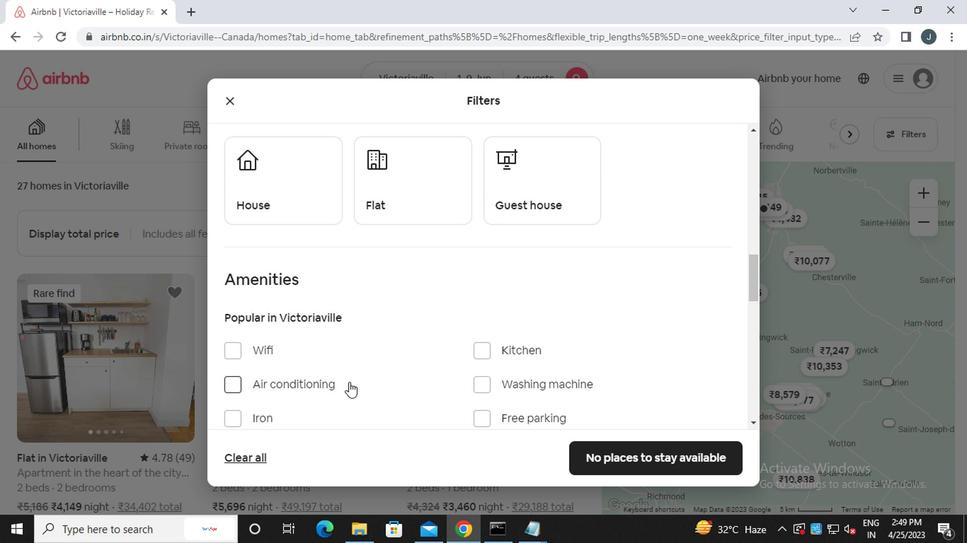 
Action: Mouse moved to (282, 228)
Screenshot: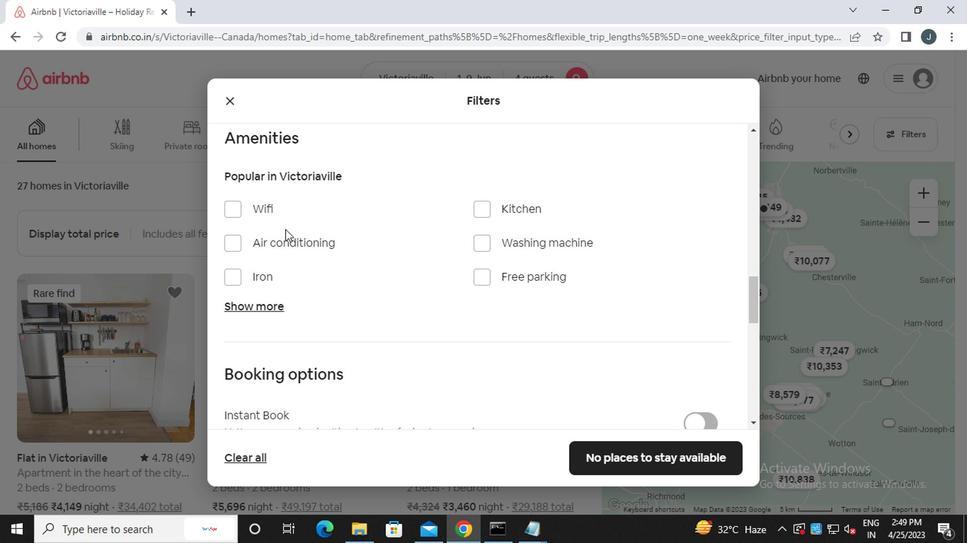 
Action: Mouse scrolled (282, 229) with delta (0, 1)
Screenshot: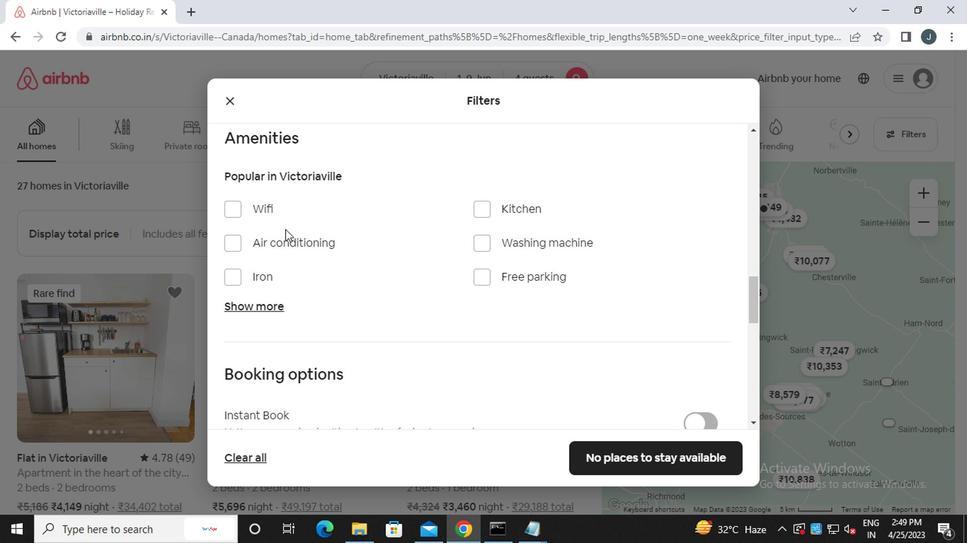 
Action: Mouse moved to (282, 228)
Screenshot: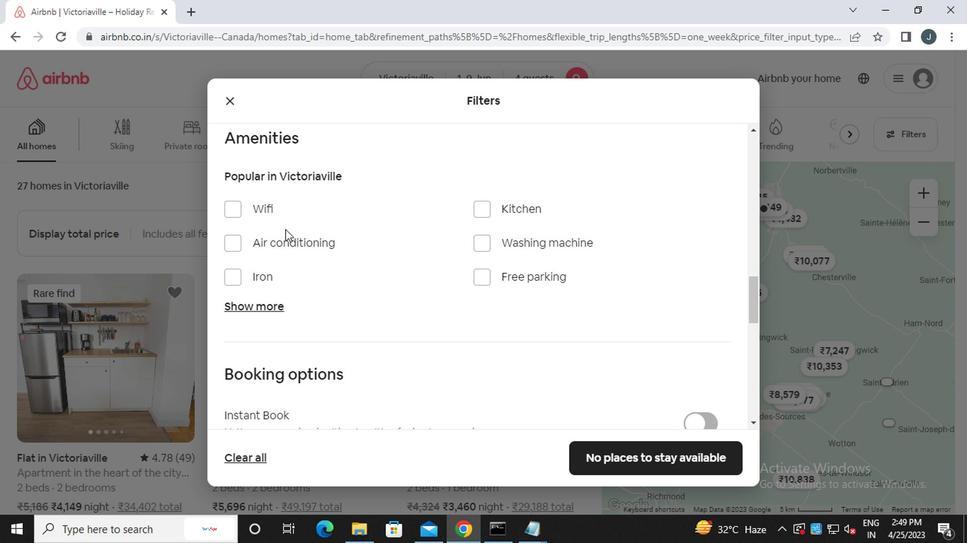 
Action: Mouse scrolled (282, 229) with delta (0, 1)
Screenshot: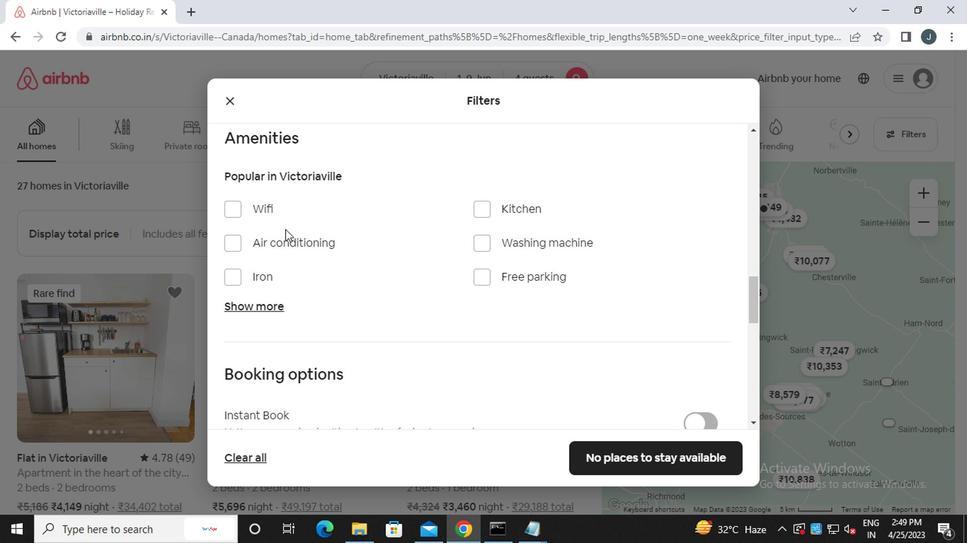 
Action: Mouse moved to (265, 198)
Screenshot: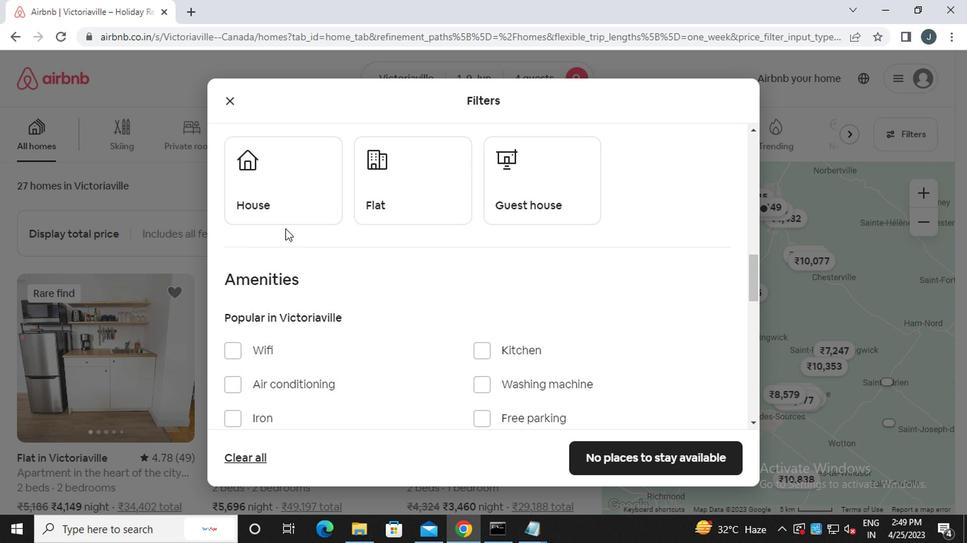 
Action: Mouse pressed left at (265, 198)
Screenshot: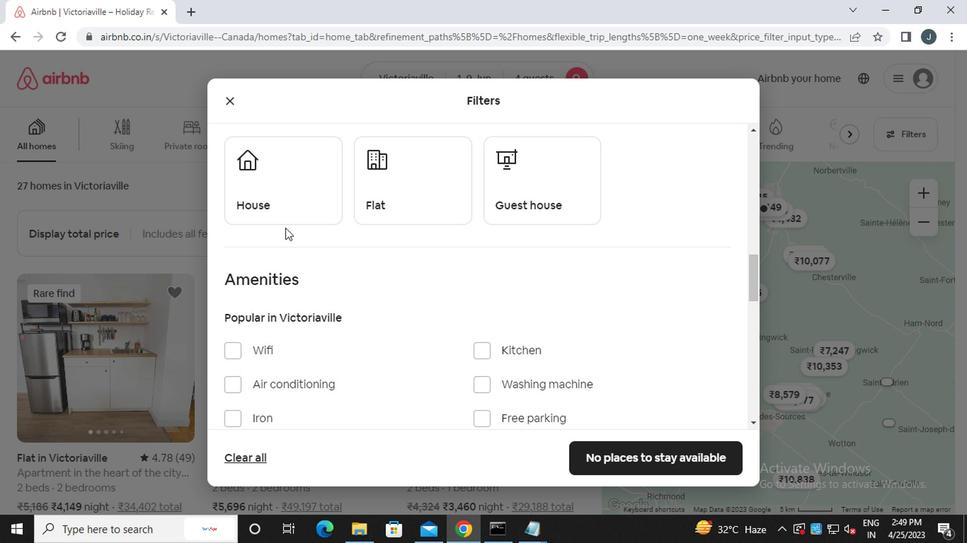 
Action: Mouse moved to (372, 190)
Screenshot: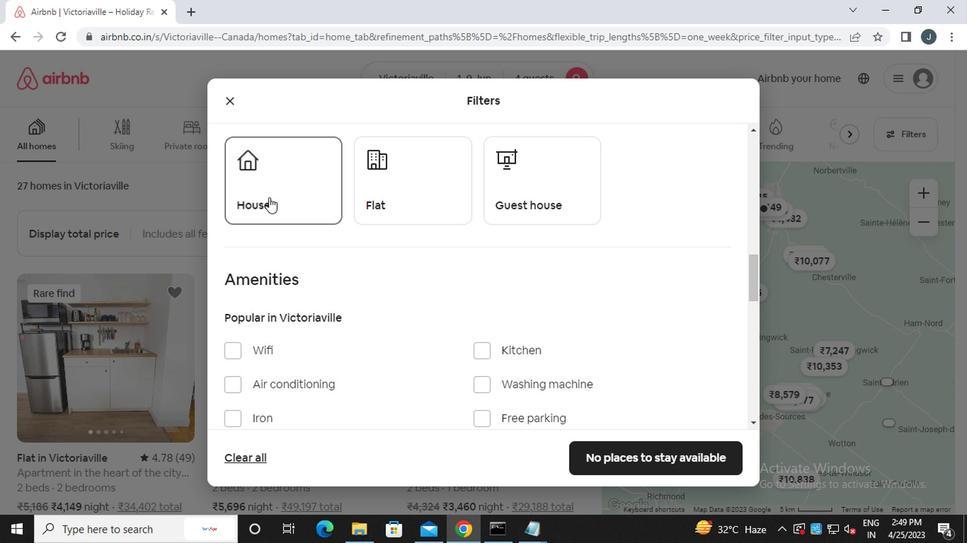 
Action: Mouse pressed left at (372, 190)
Screenshot: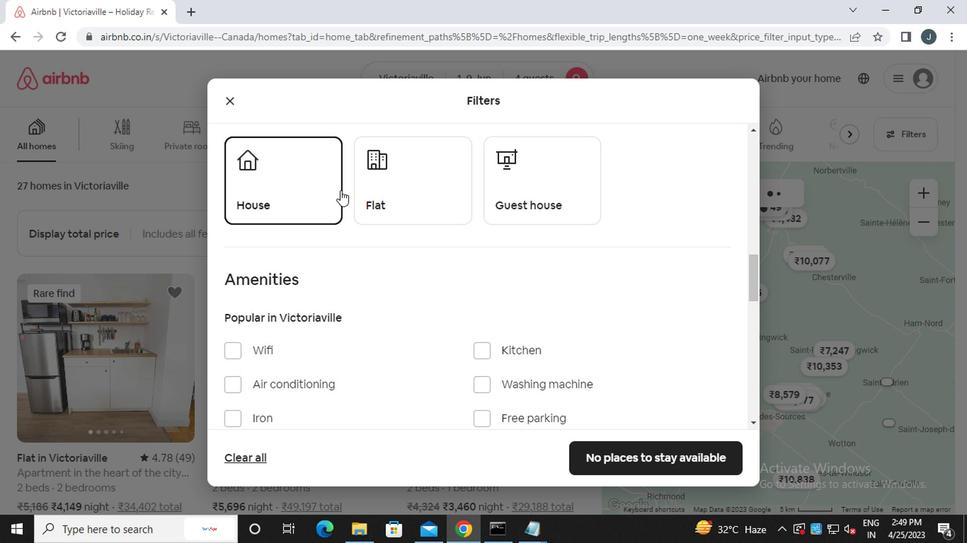
Action: Mouse moved to (517, 195)
Screenshot: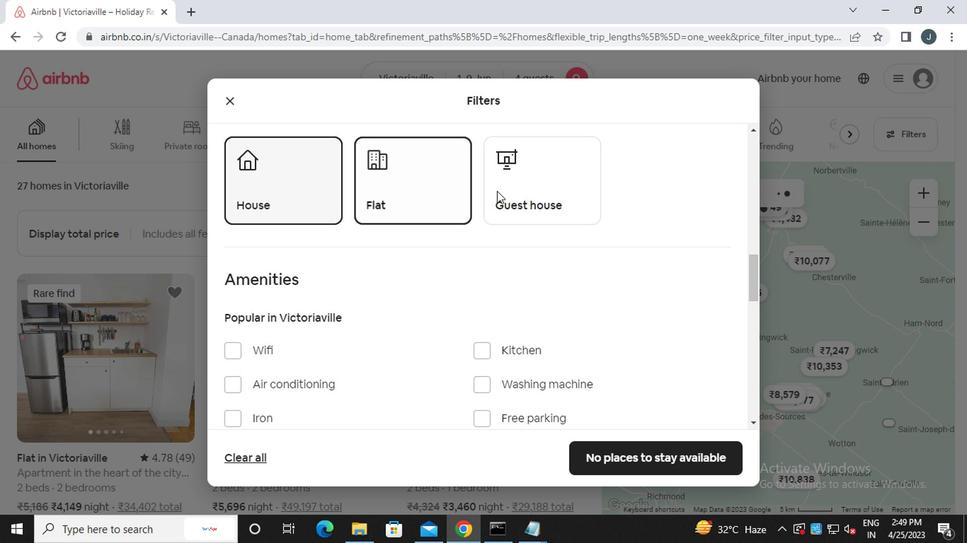 
Action: Mouse pressed left at (517, 195)
Screenshot: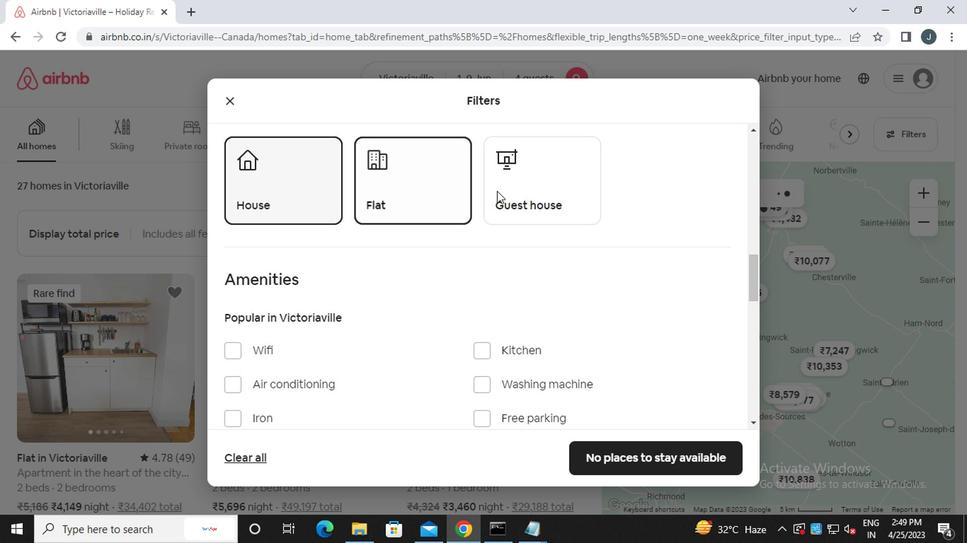 
Action: Mouse moved to (372, 290)
Screenshot: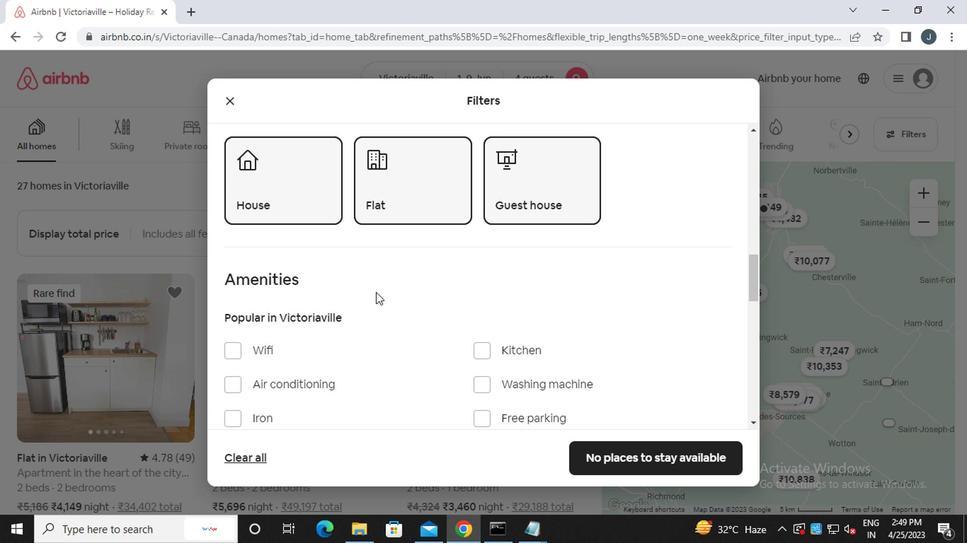 
Action: Mouse scrolled (372, 290) with delta (0, 0)
Screenshot: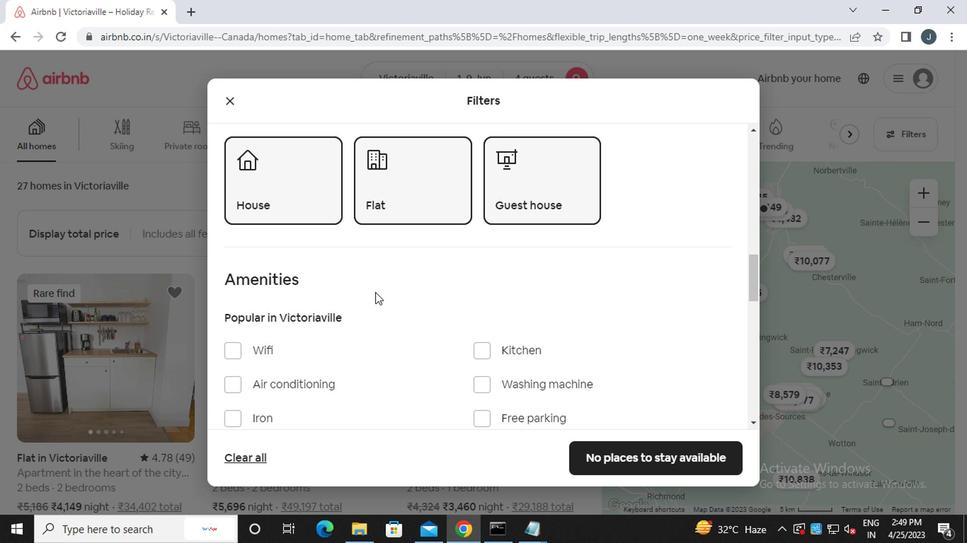 
Action: Mouse scrolled (372, 290) with delta (0, 0)
Screenshot: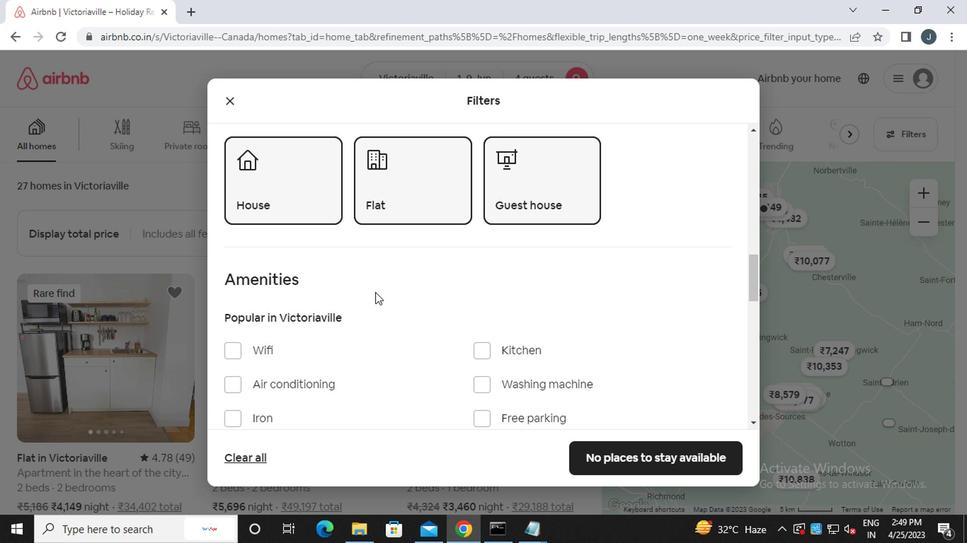 
Action: Mouse scrolled (372, 290) with delta (0, 0)
Screenshot: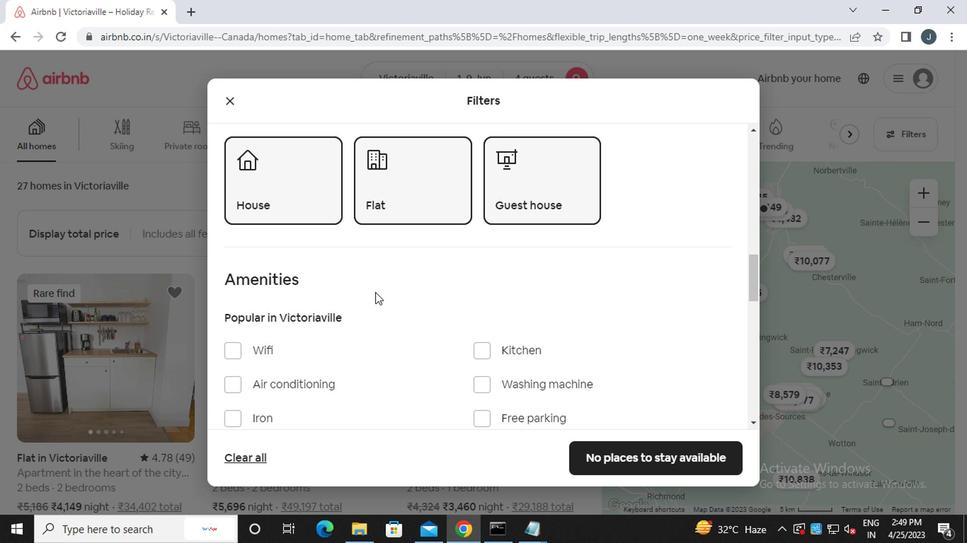 
Action: Mouse moved to (372, 292)
Screenshot: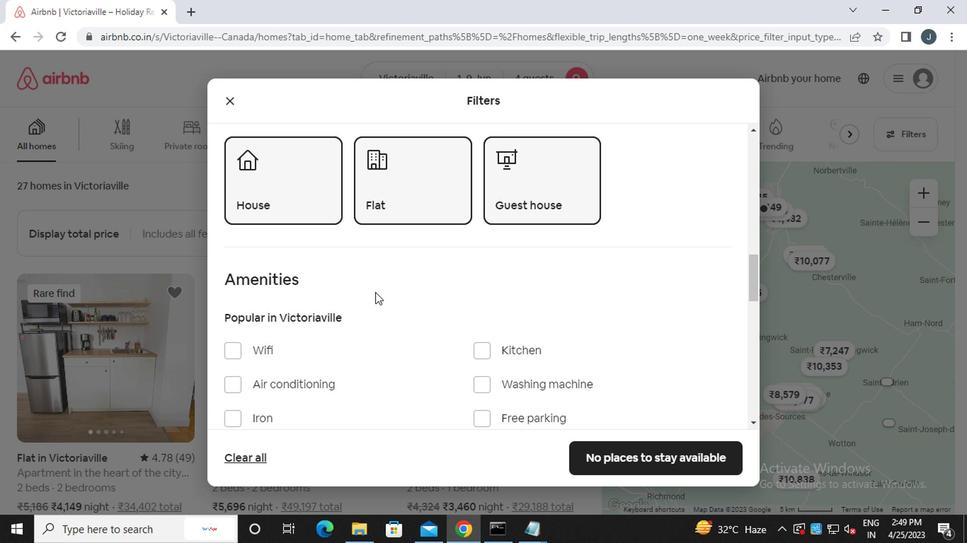 
Action: Mouse scrolled (372, 291) with delta (0, 0)
Screenshot: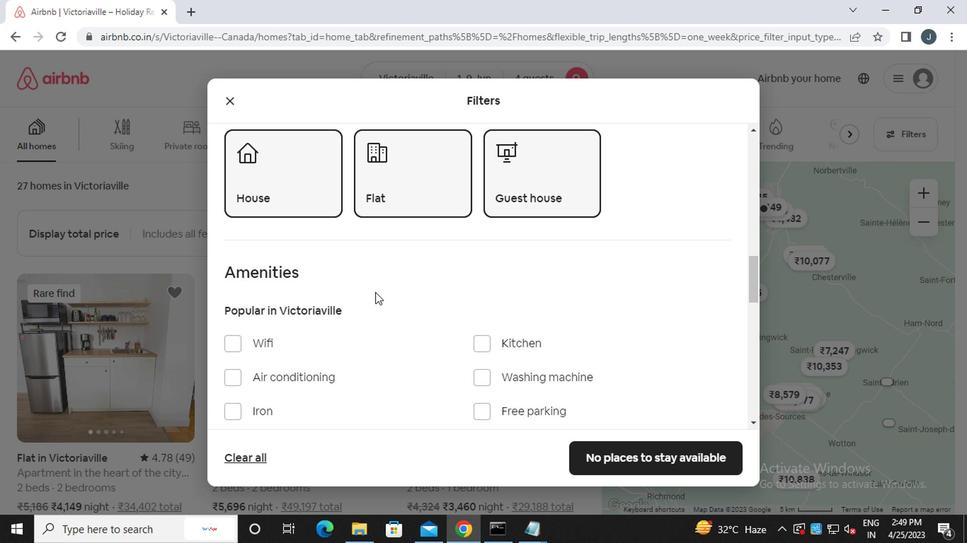
Action: Mouse moved to (382, 296)
Screenshot: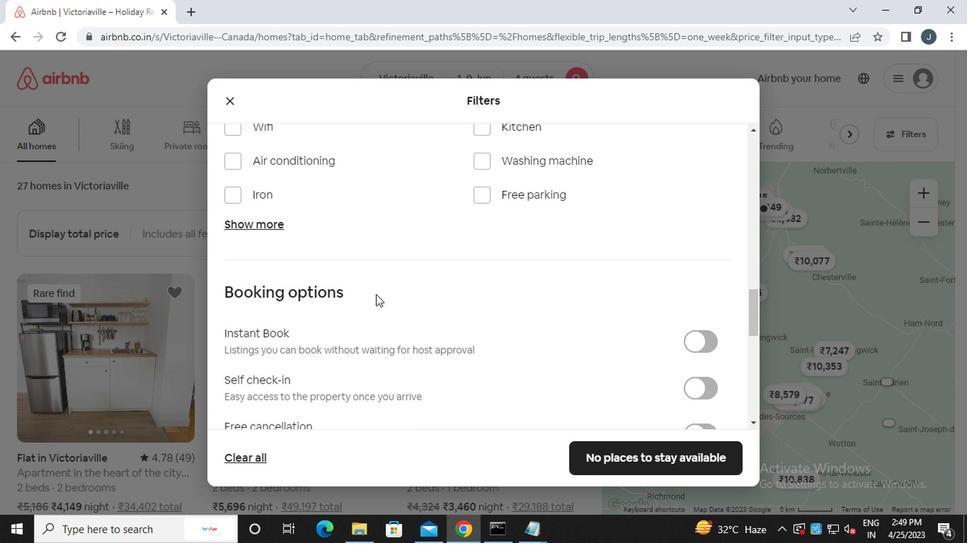 
Action: Mouse scrolled (382, 295) with delta (0, 0)
Screenshot: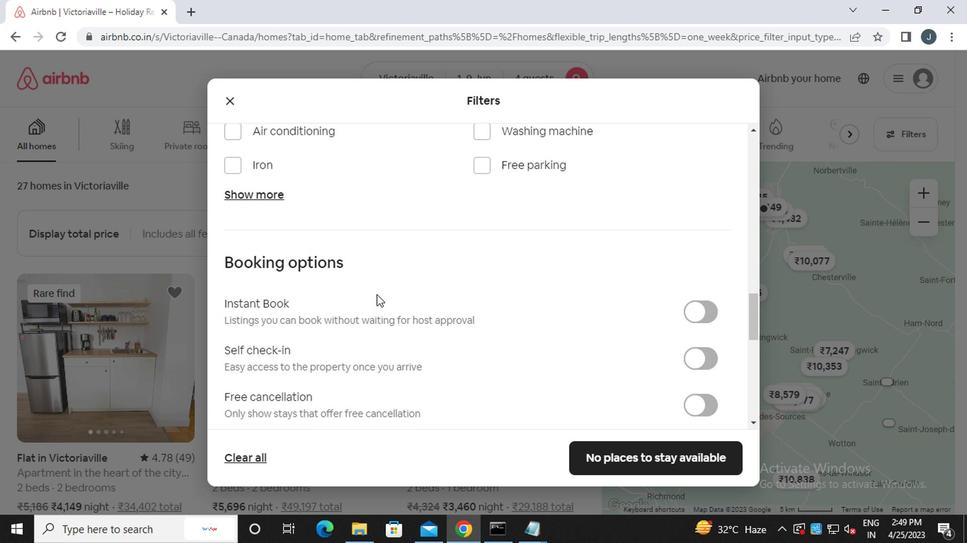 
Action: Mouse moved to (702, 258)
Screenshot: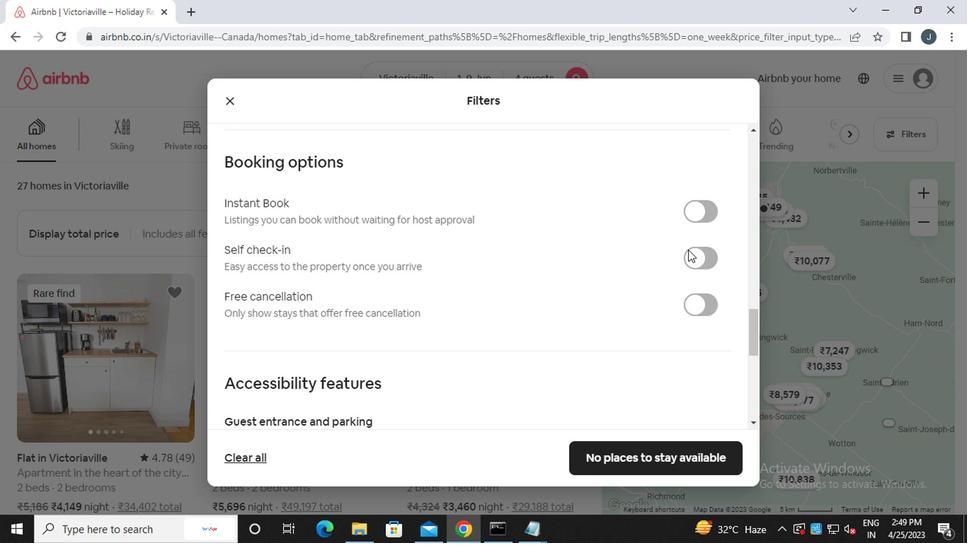 
Action: Mouse pressed left at (702, 258)
Screenshot: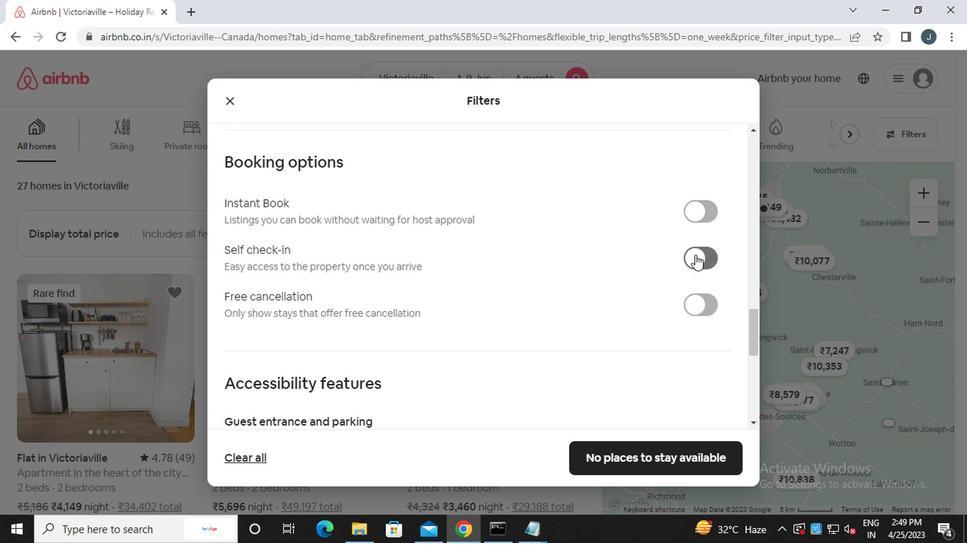 
Action: Mouse moved to (321, 331)
Screenshot: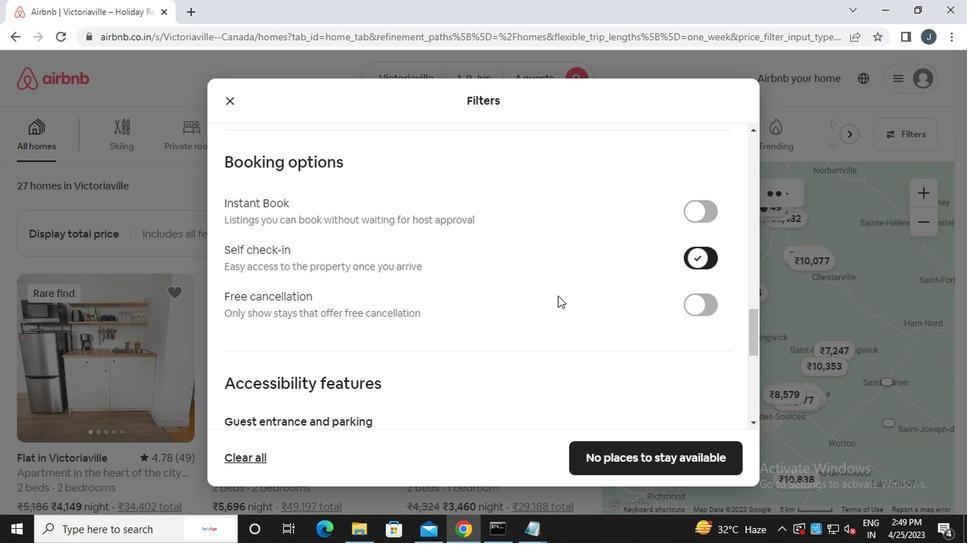 
Action: Mouse scrolled (321, 331) with delta (0, 0)
Screenshot: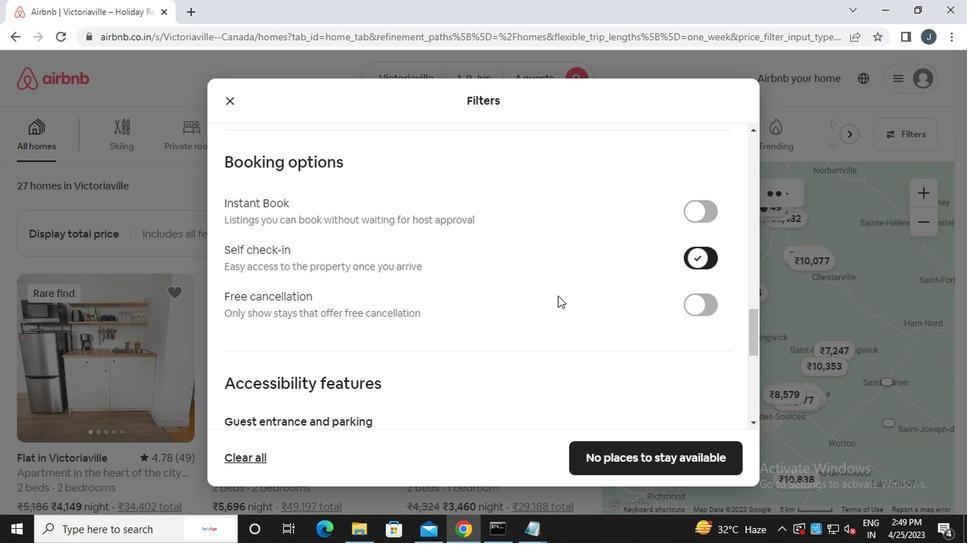 
Action: Mouse moved to (317, 333)
Screenshot: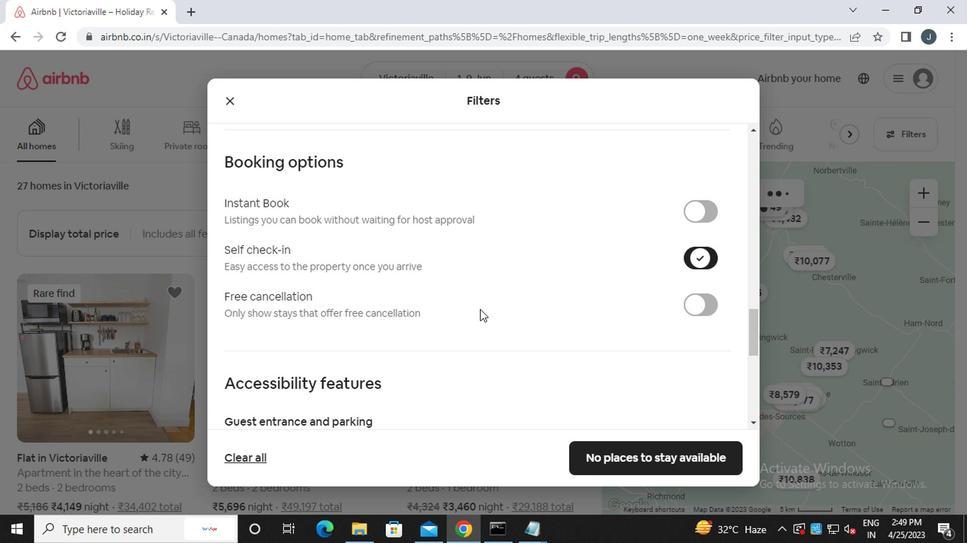 
Action: Mouse scrolled (317, 332) with delta (0, 0)
Screenshot: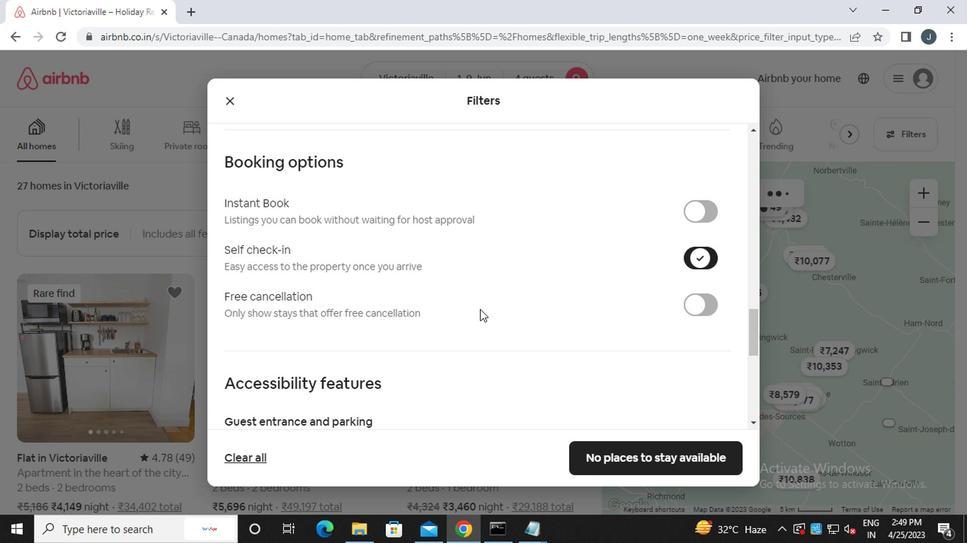 
Action: Mouse moved to (317, 333)
Screenshot: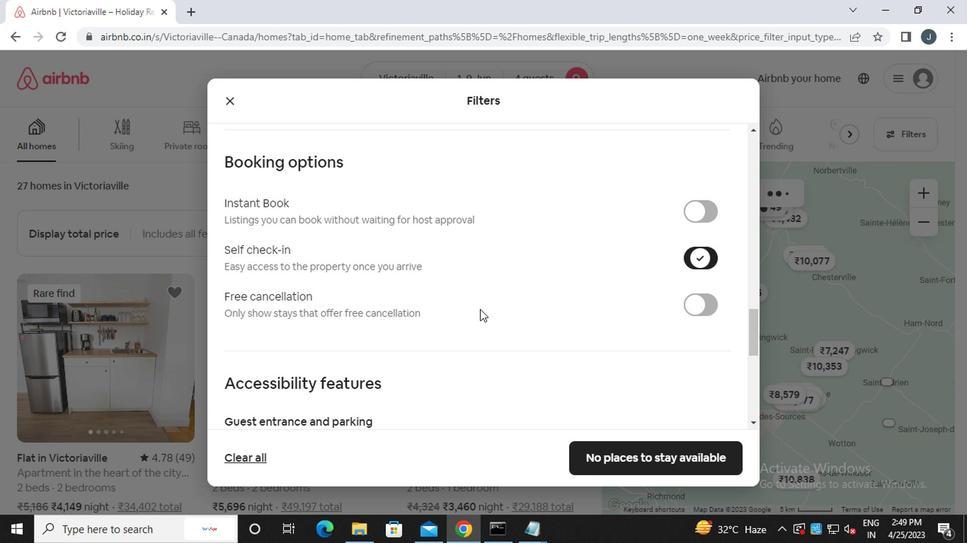 
Action: Mouse scrolled (317, 332) with delta (0, 0)
Screenshot: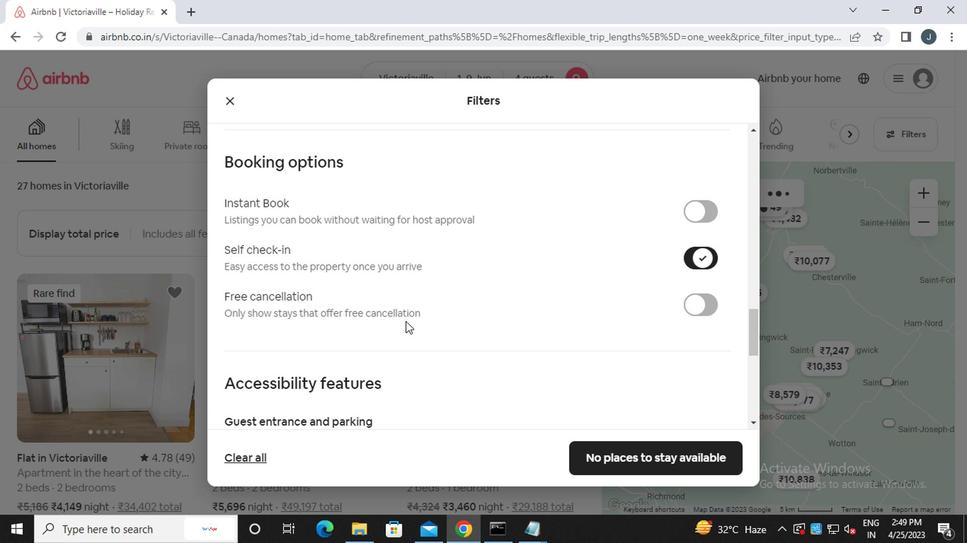 
Action: Mouse scrolled (317, 332) with delta (0, 0)
Screenshot: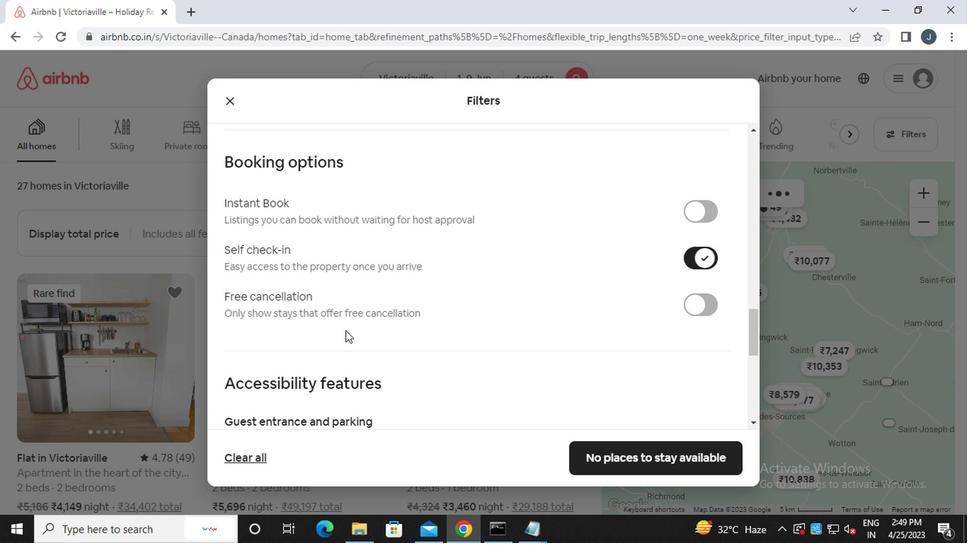 
Action: Mouse moved to (316, 333)
Screenshot: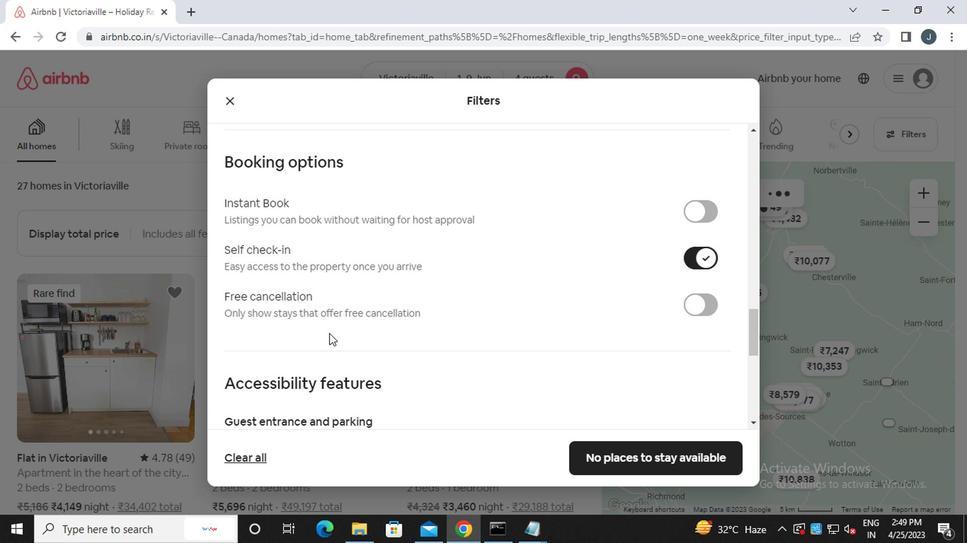 
Action: Mouse scrolled (316, 332) with delta (0, 0)
Screenshot: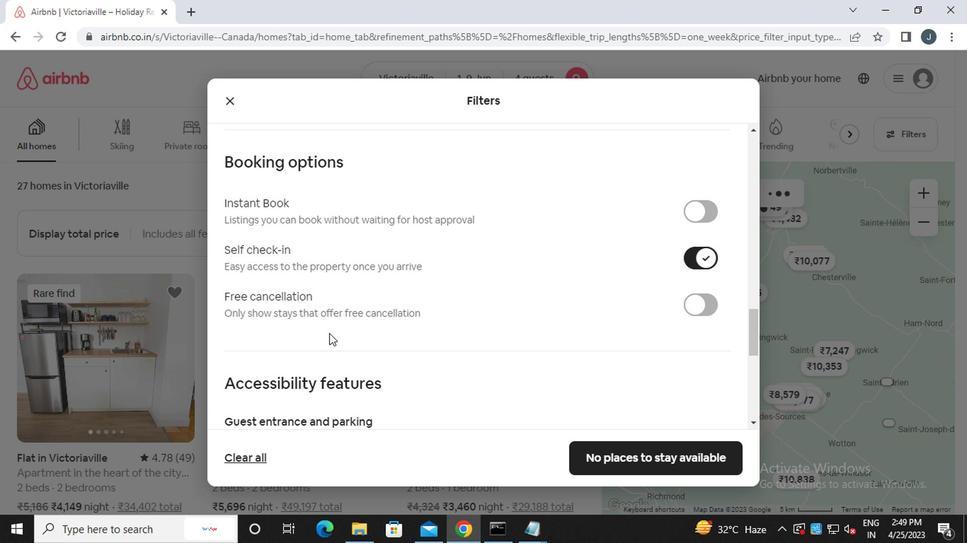 
Action: Mouse scrolled (316, 332) with delta (0, 0)
Screenshot: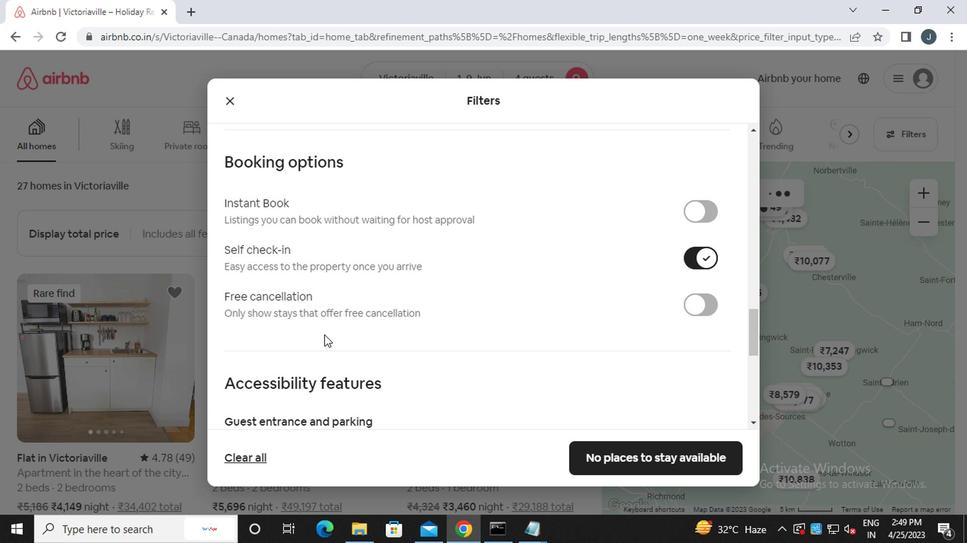 
Action: Mouse scrolled (316, 332) with delta (0, 0)
Screenshot: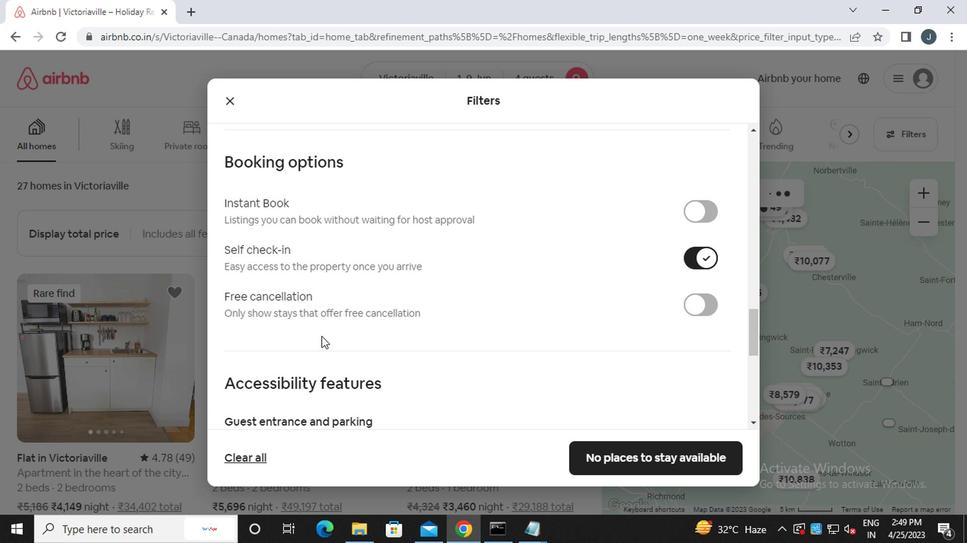 
Action: Mouse moved to (224, 380)
Screenshot: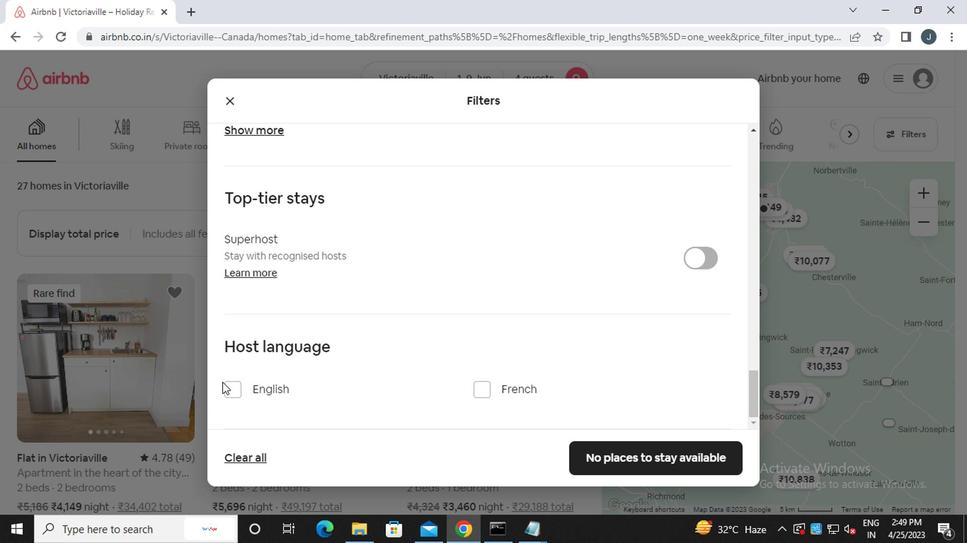 
Action: Mouse pressed left at (224, 380)
Screenshot: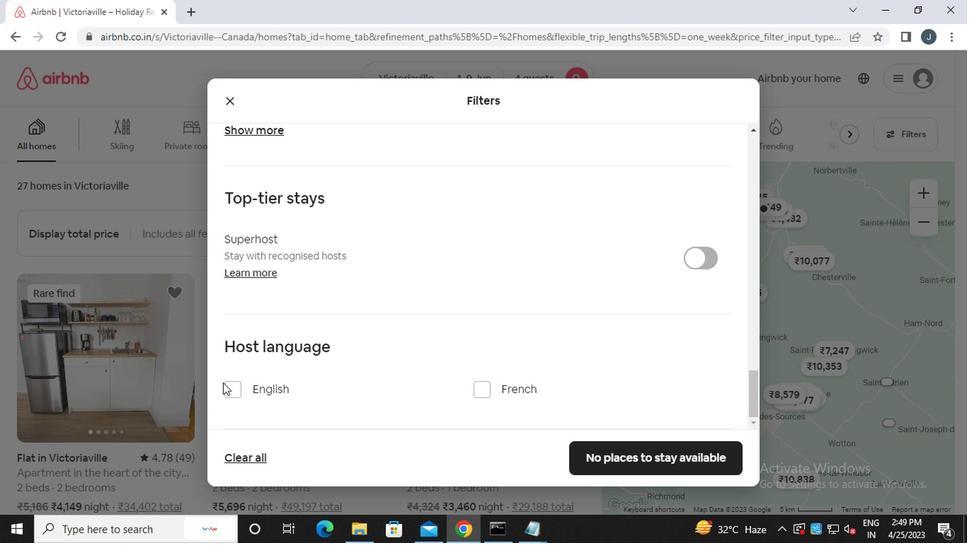 
Action: Mouse moved to (638, 448)
Screenshot: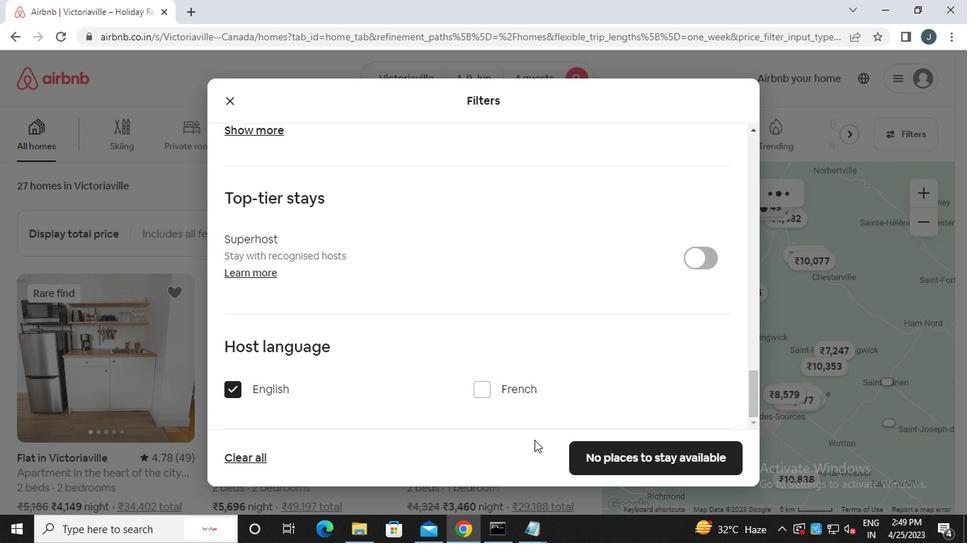 
Action: Mouse pressed left at (638, 448)
Screenshot: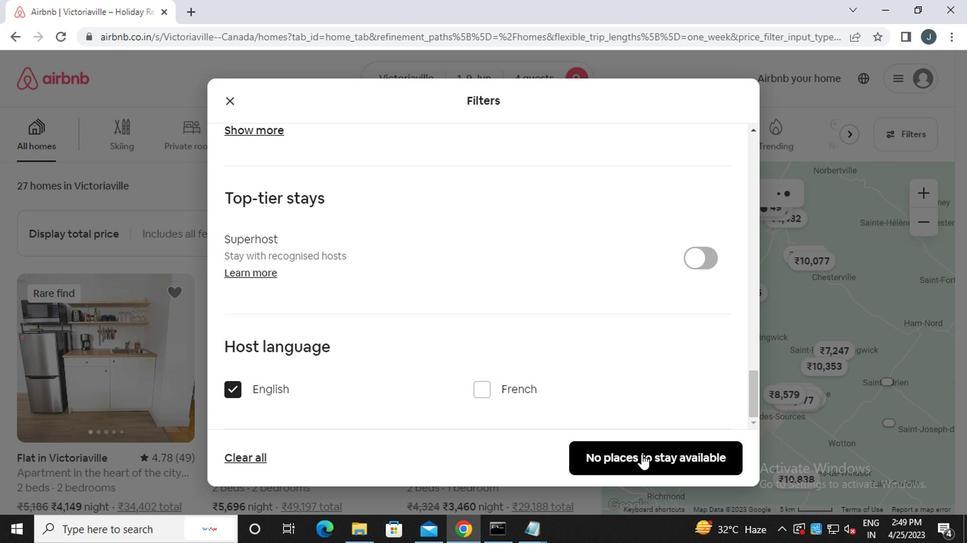 
Action: Mouse moved to (617, 436)
Screenshot: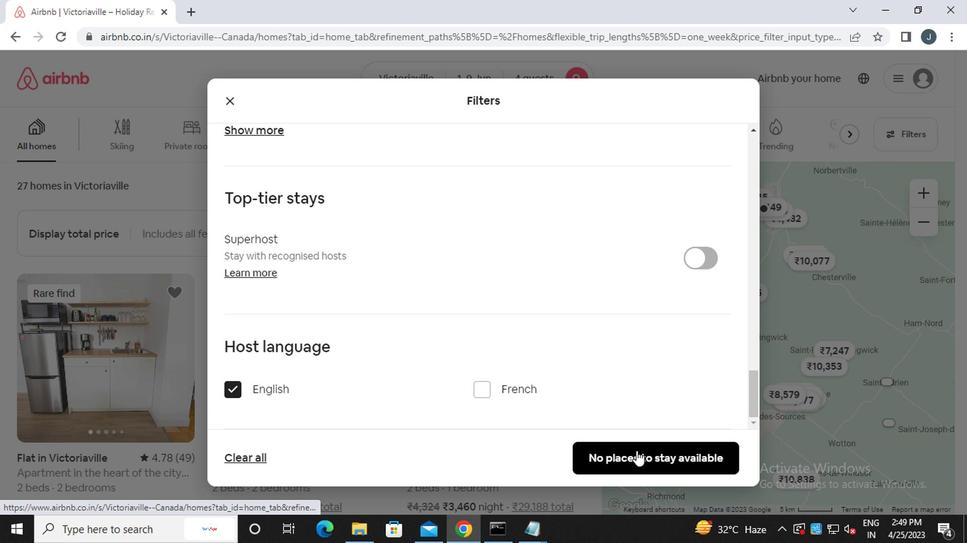 
